 Task: Select the es2019 option in the target.
Action: Mouse moved to (28, 632)
Screenshot: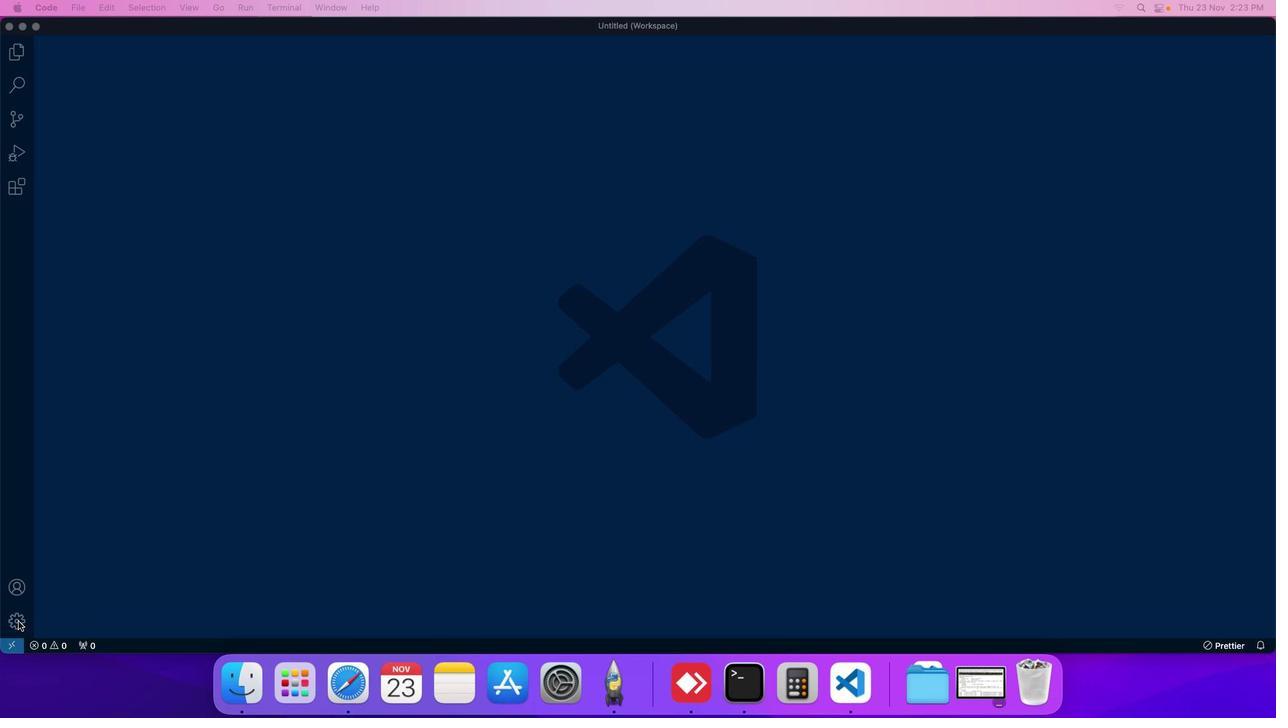 
Action: Mouse pressed left at (28, 632)
Screenshot: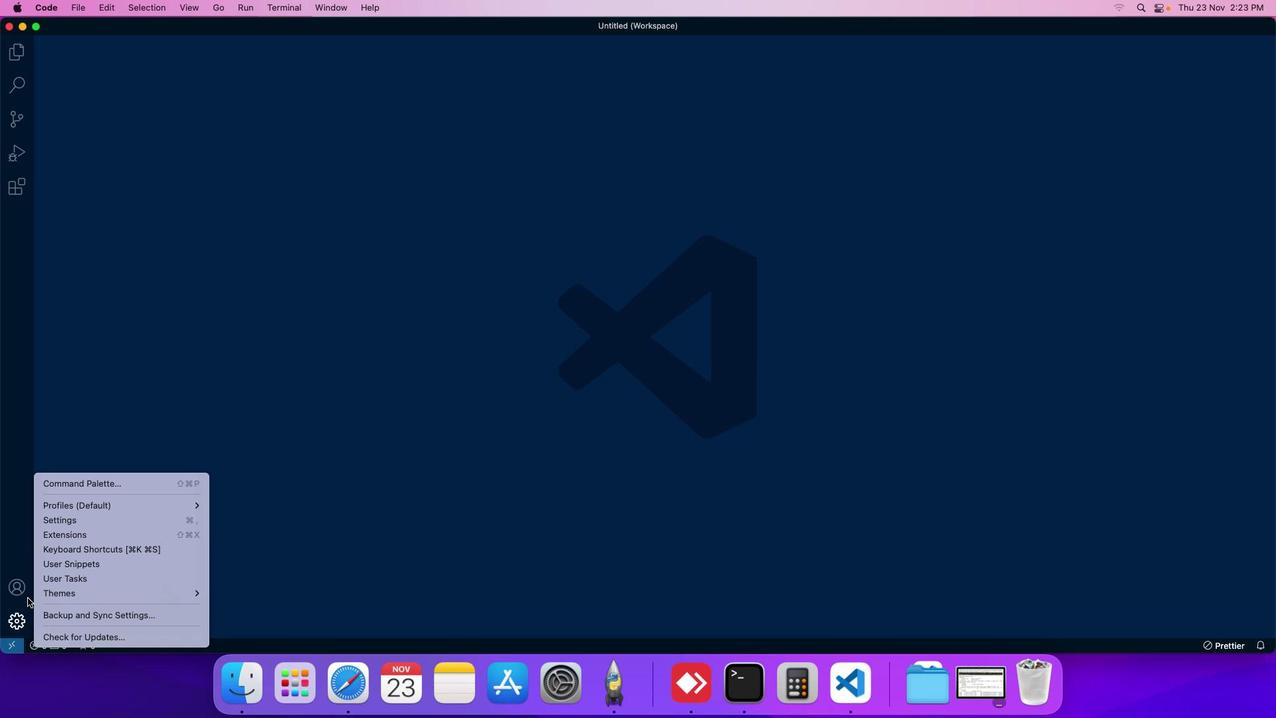 
Action: Mouse moved to (71, 526)
Screenshot: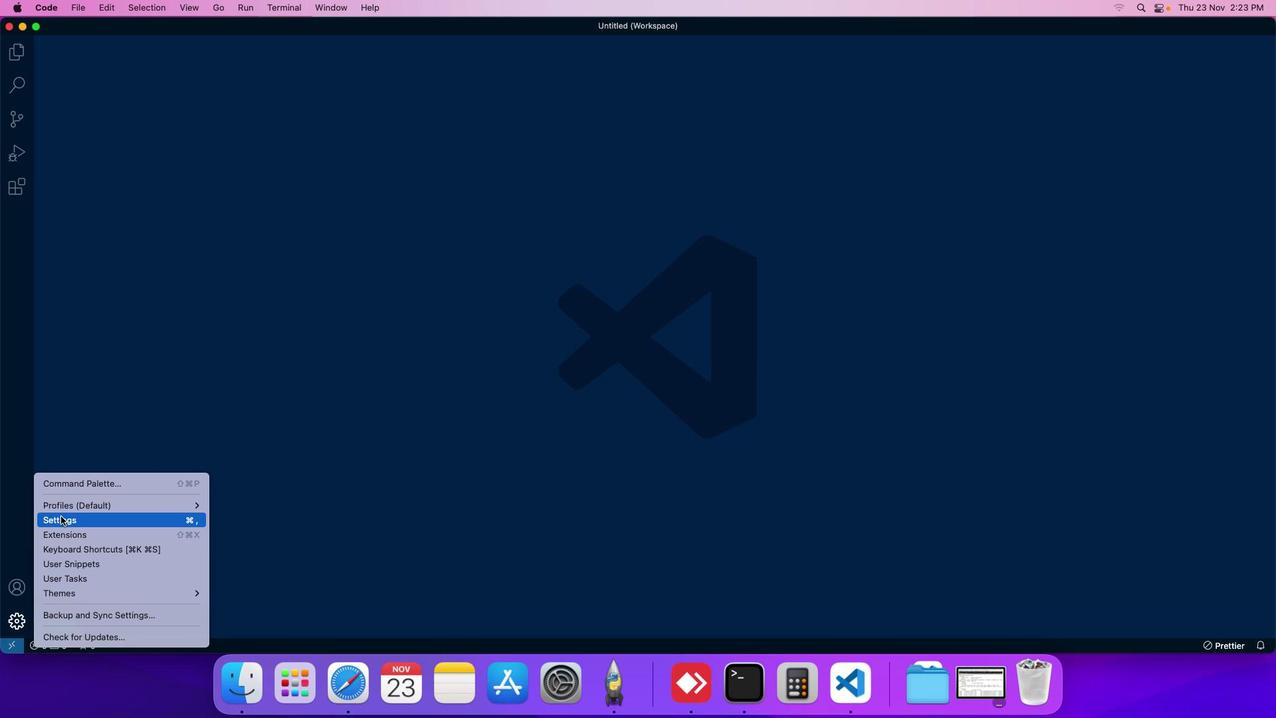 
Action: Mouse pressed left at (71, 526)
Screenshot: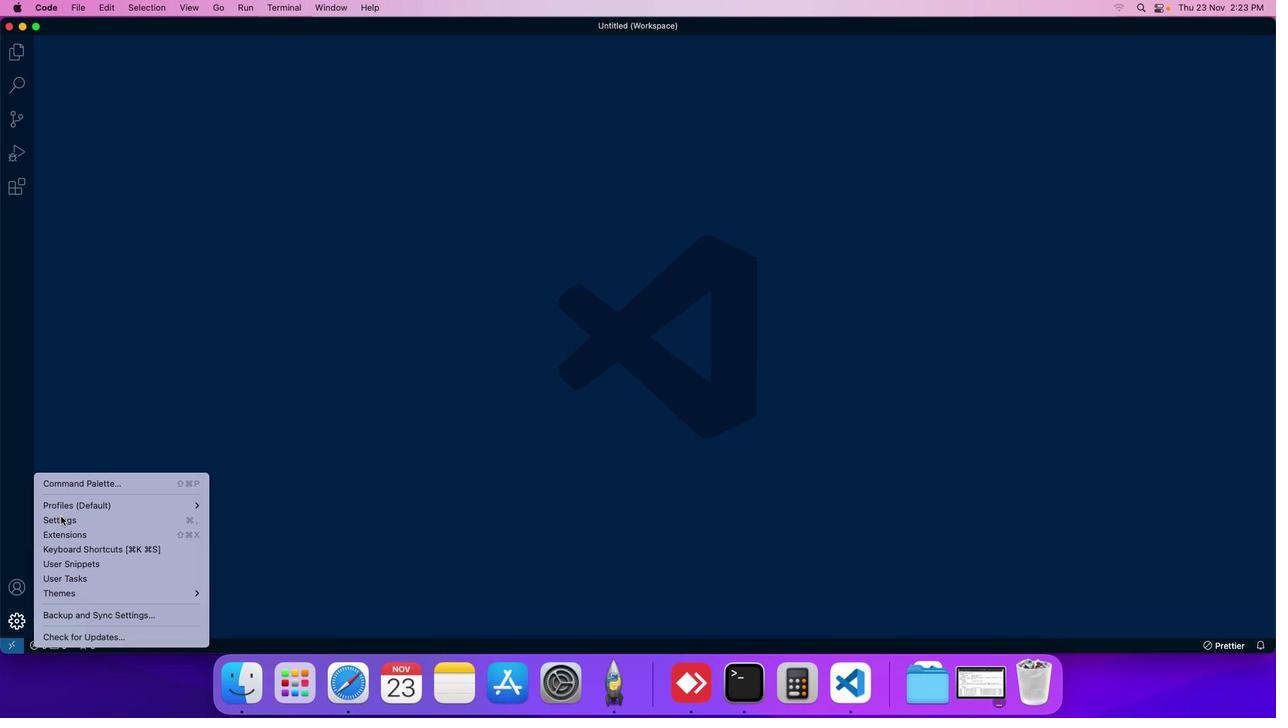 
Action: Mouse moved to (315, 112)
Screenshot: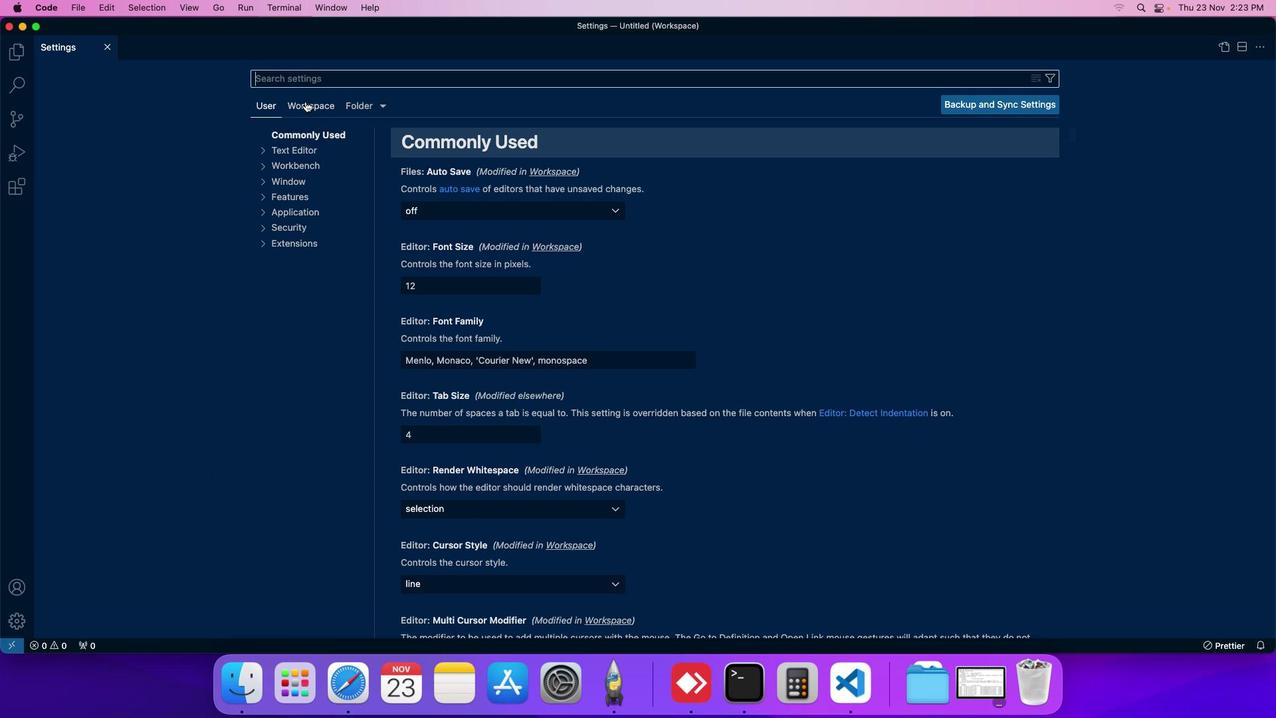 
Action: Mouse pressed left at (315, 112)
Screenshot: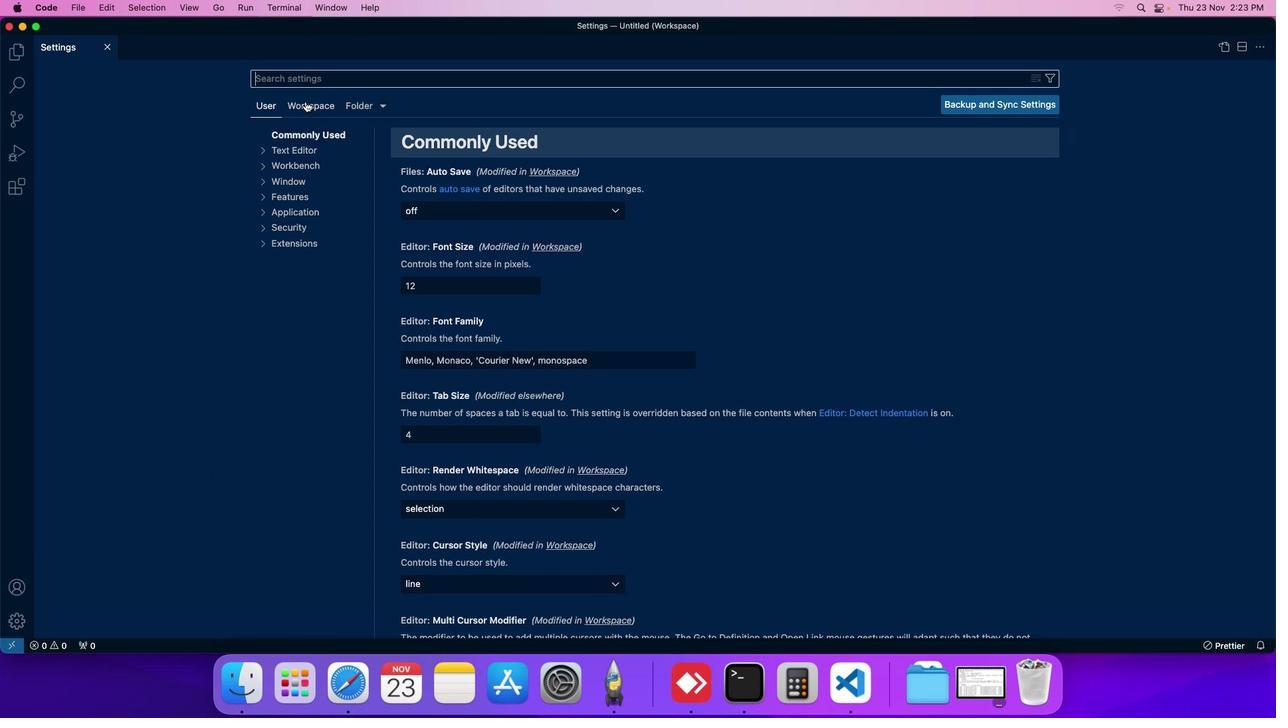 
Action: Mouse moved to (322, 237)
Screenshot: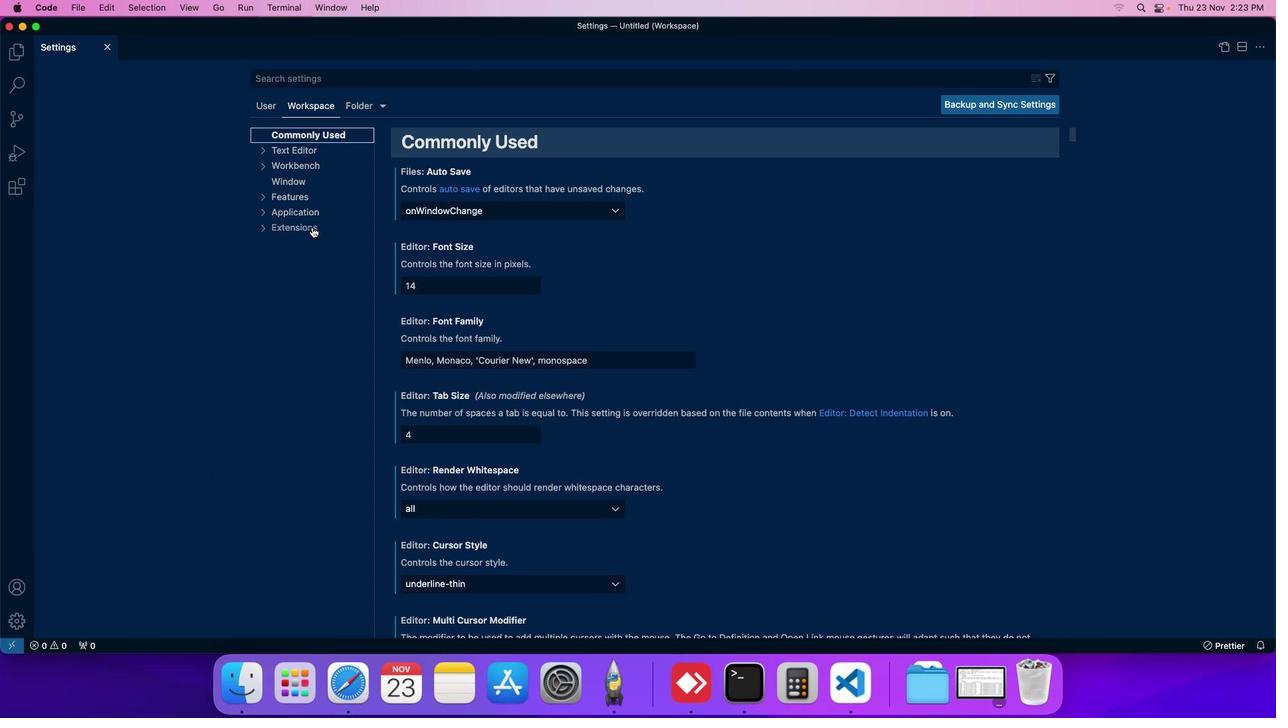 
Action: Mouse pressed left at (322, 237)
Screenshot: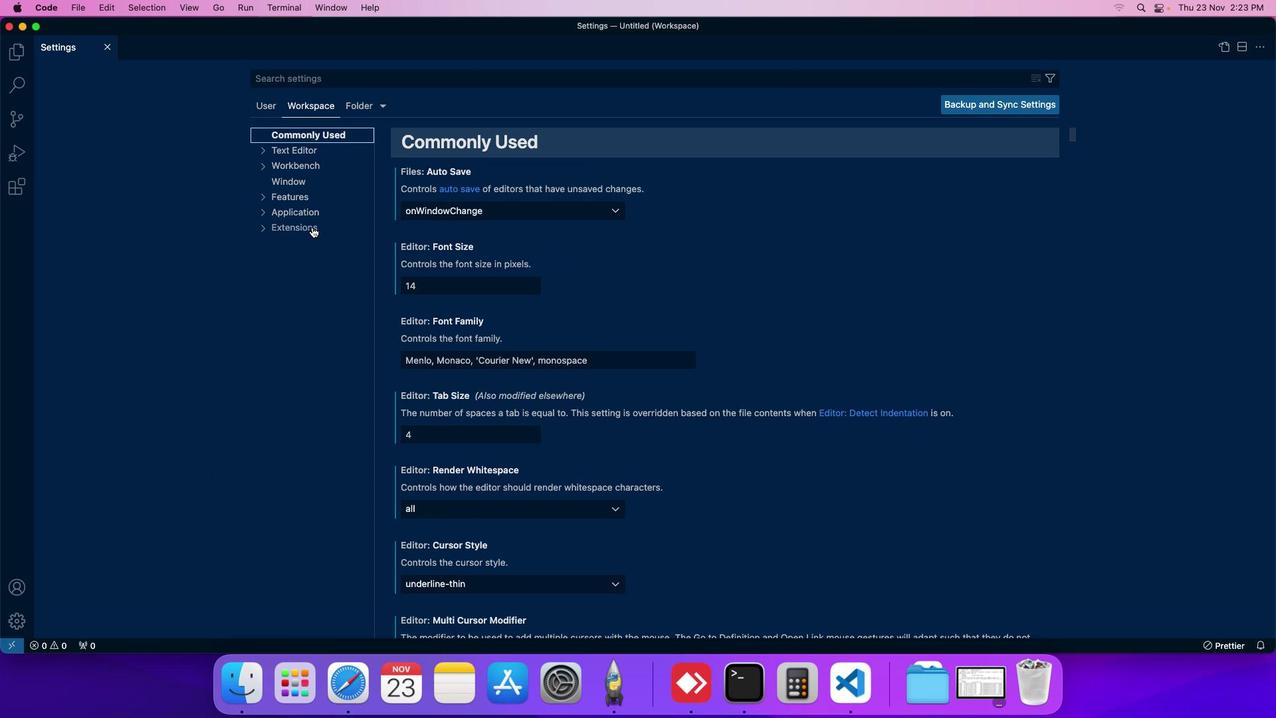 
Action: Mouse moved to (317, 577)
Screenshot: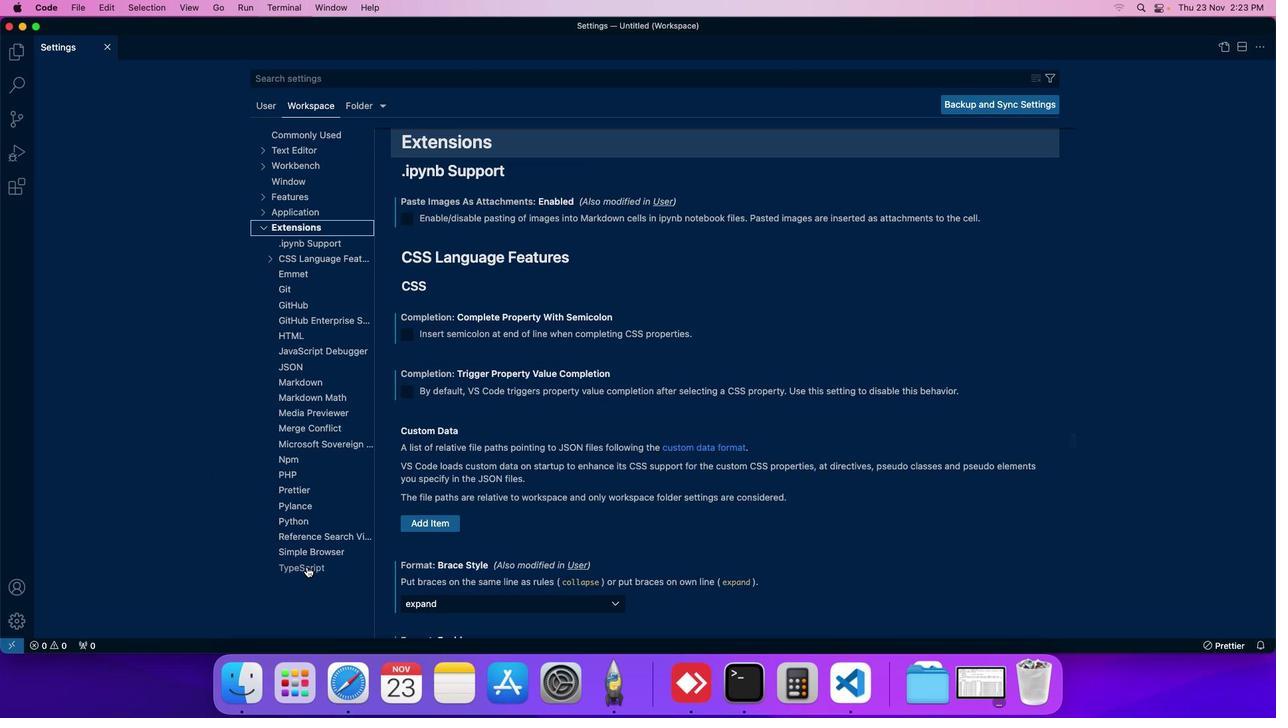 
Action: Mouse pressed left at (317, 577)
Screenshot: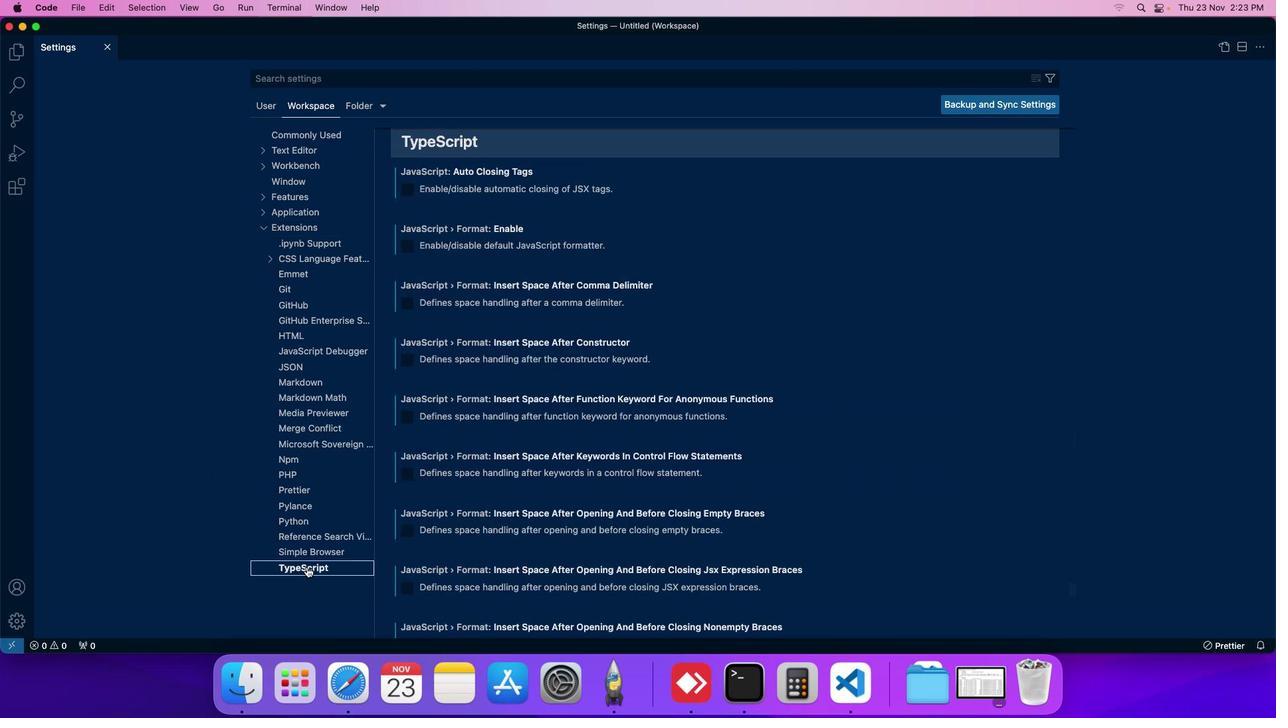 
Action: Mouse moved to (469, 533)
Screenshot: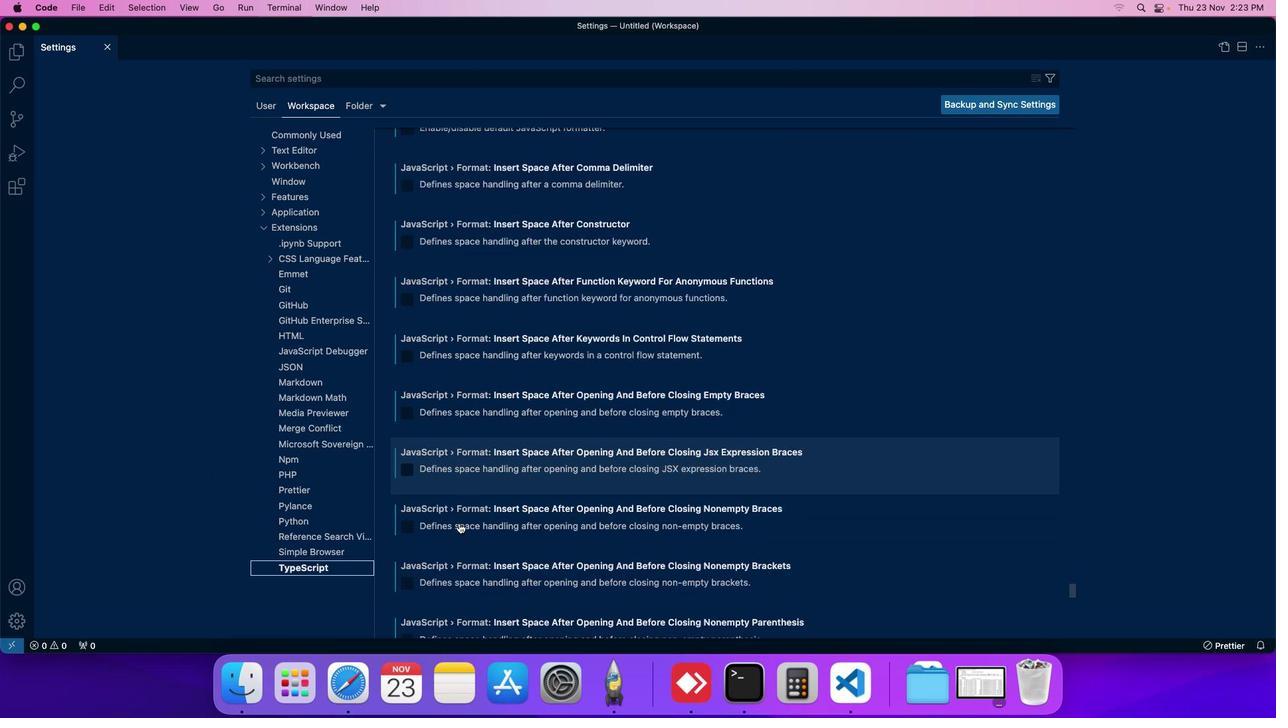 
Action: Mouse scrolled (469, 533) with delta (10, 9)
Screenshot: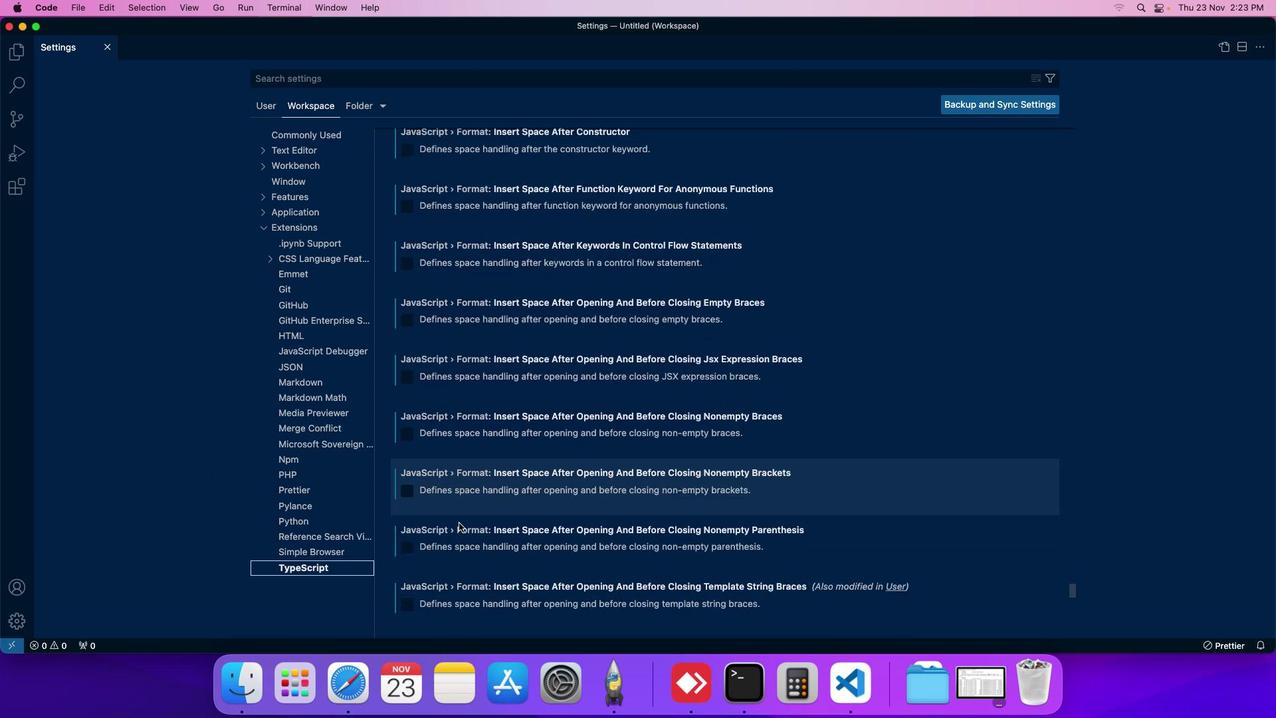
Action: Mouse scrolled (469, 533) with delta (10, 9)
Screenshot: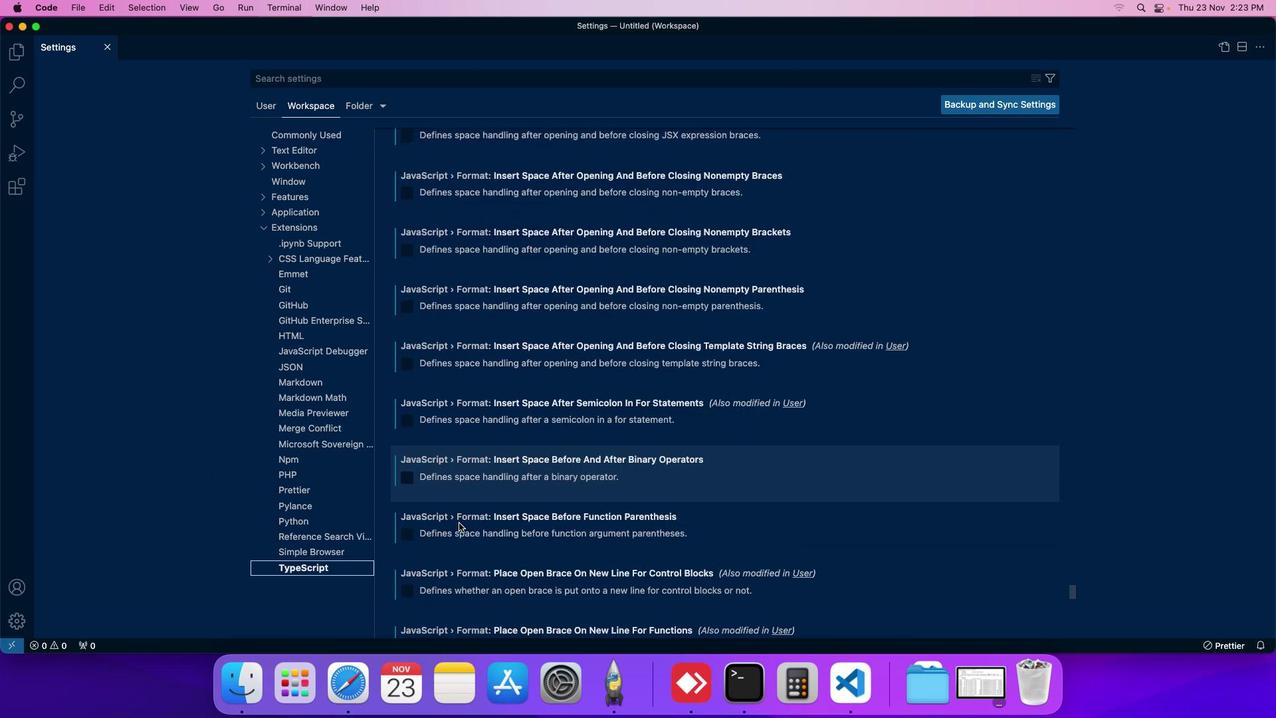 
Action: Mouse scrolled (469, 533) with delta (10, 9)
Screenshot: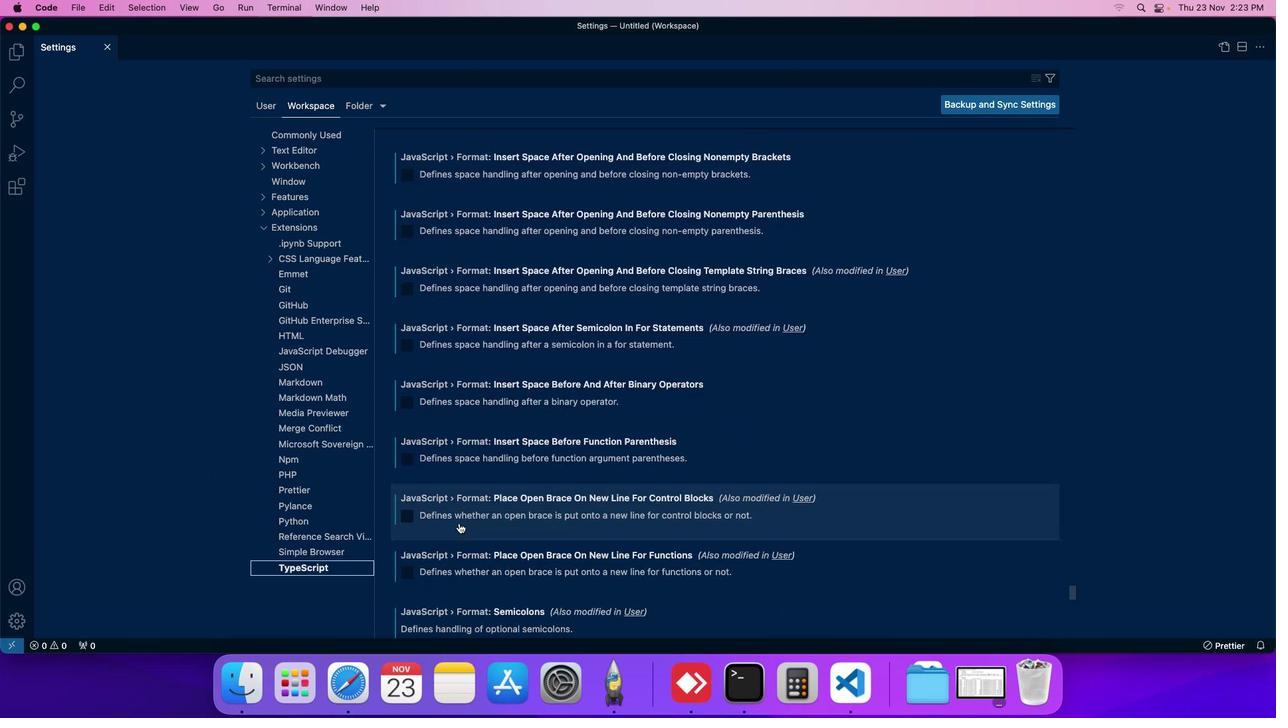 
Action: Mouse scrolled (469, 533) with delta (10, 9)
Screenshot: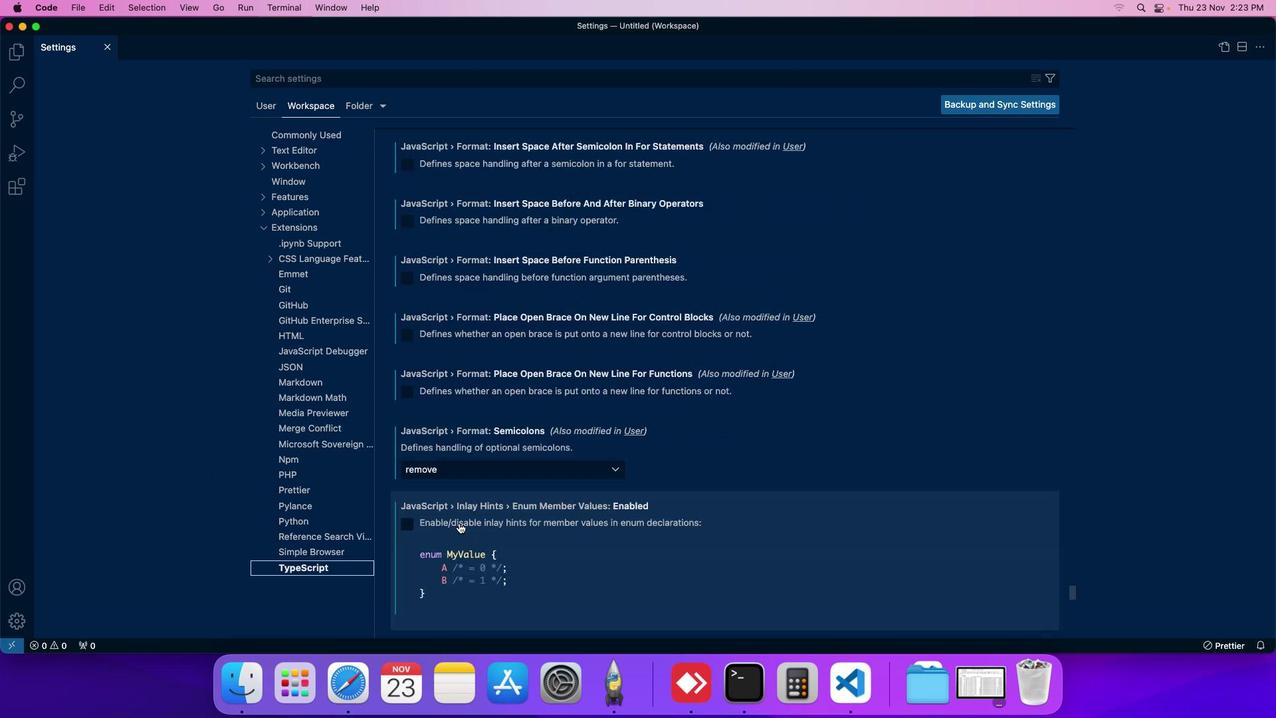 
Action: Mouse scrolled (469, 533) with delta (10, 9)
Screenshot: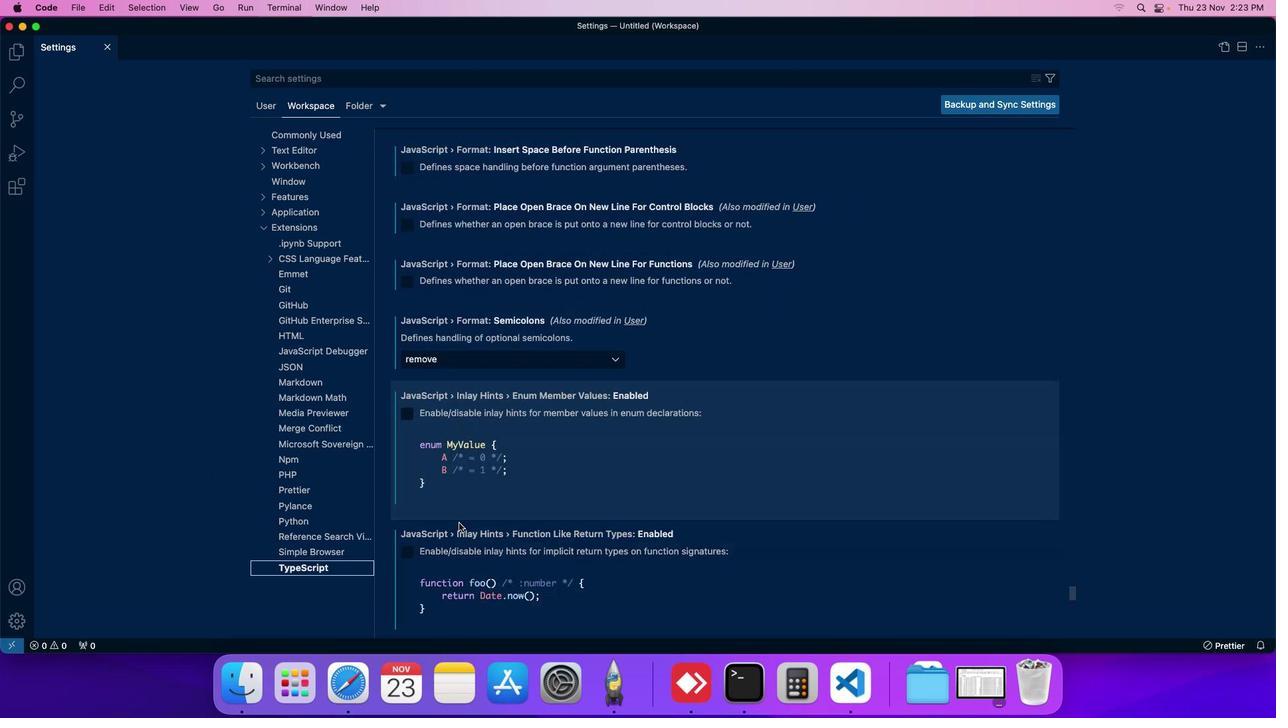
Action: Mouse scrolled (469, 533) with delta (10, 9)
Screenshot: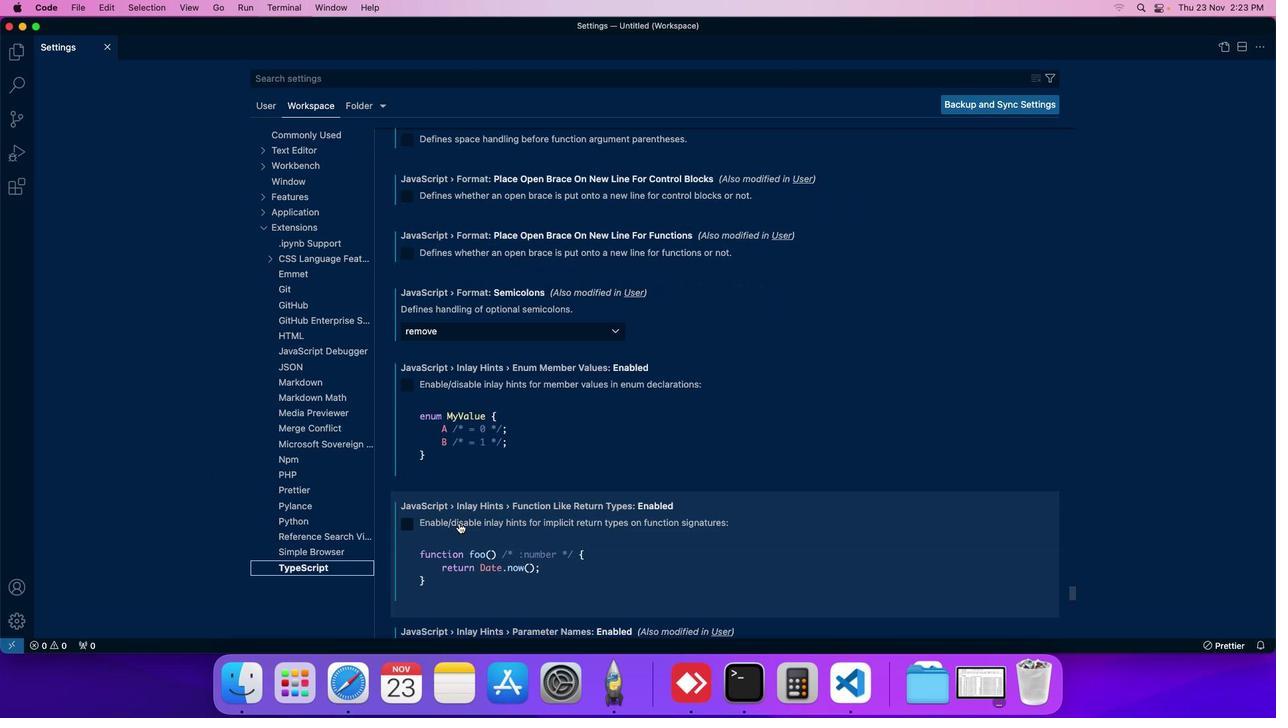 
Action: Mouse scrolled (469, 533) with delta (10, 9)
Screenshot: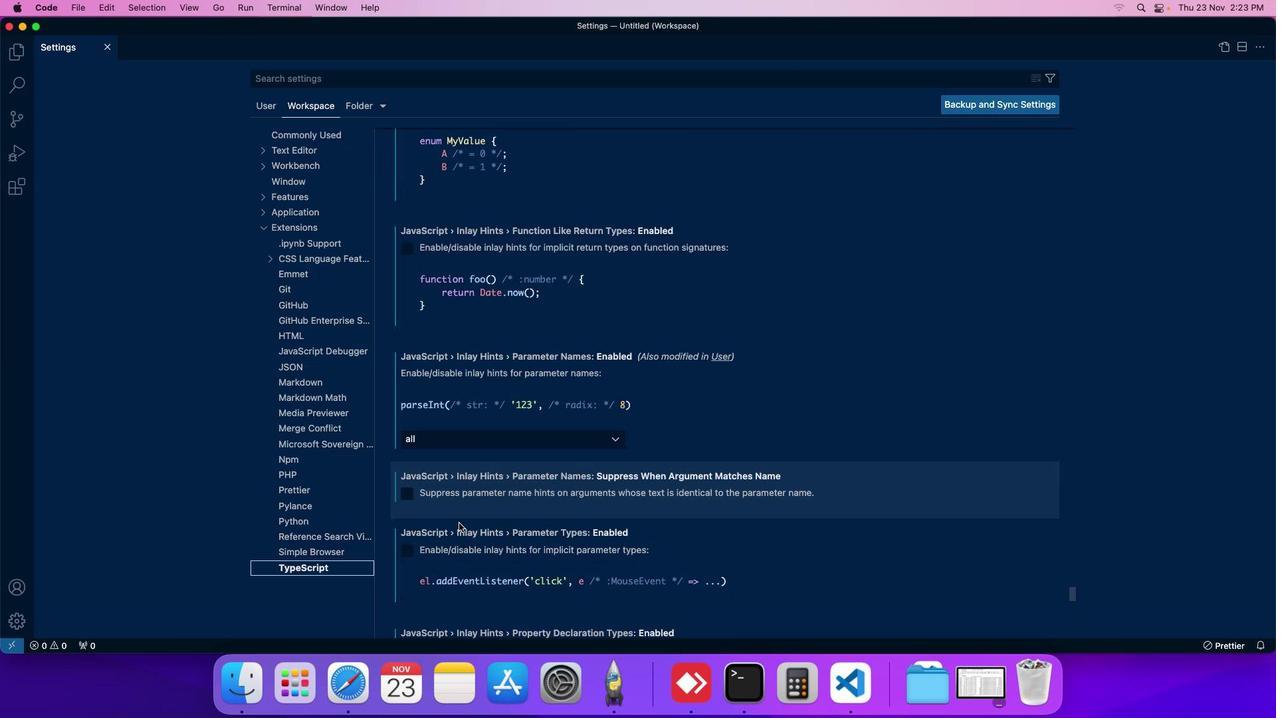 
Action: Mouse scrolled (469, 533) with delta (10, 9)
Screenshot: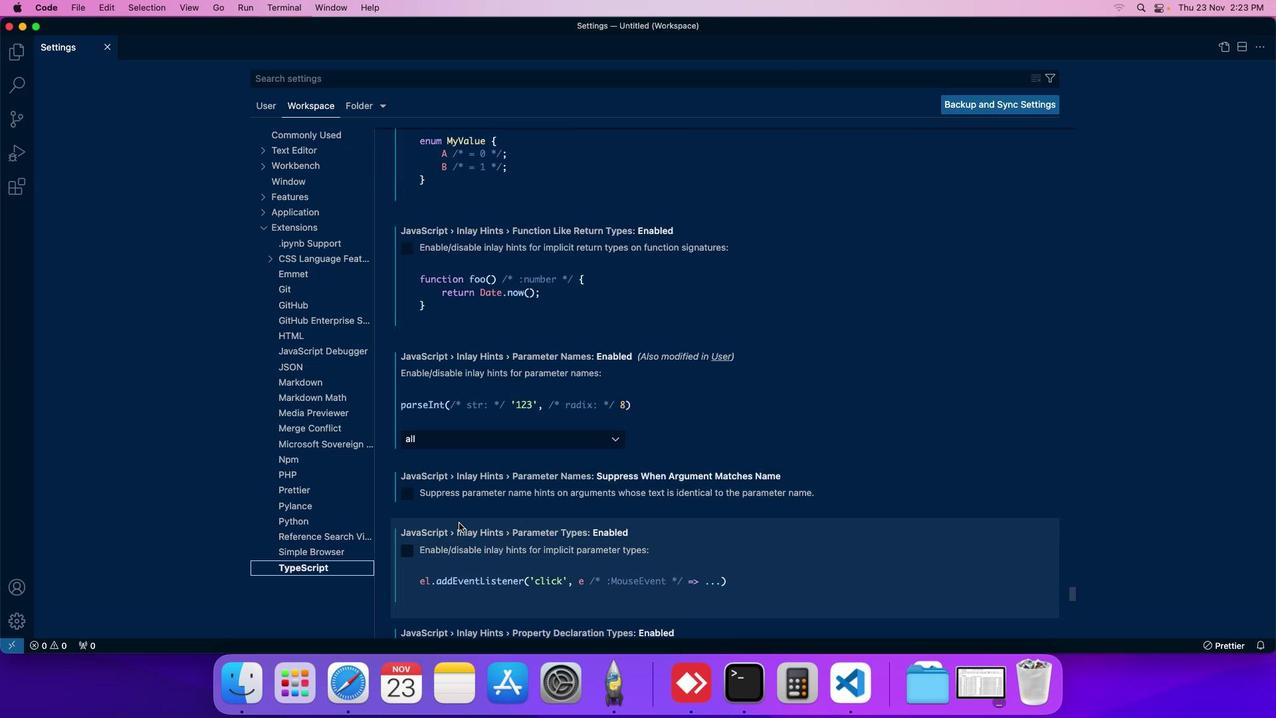 
Action: Mouse scrolled (469, 533) with delta (10, 9)
Screenshot: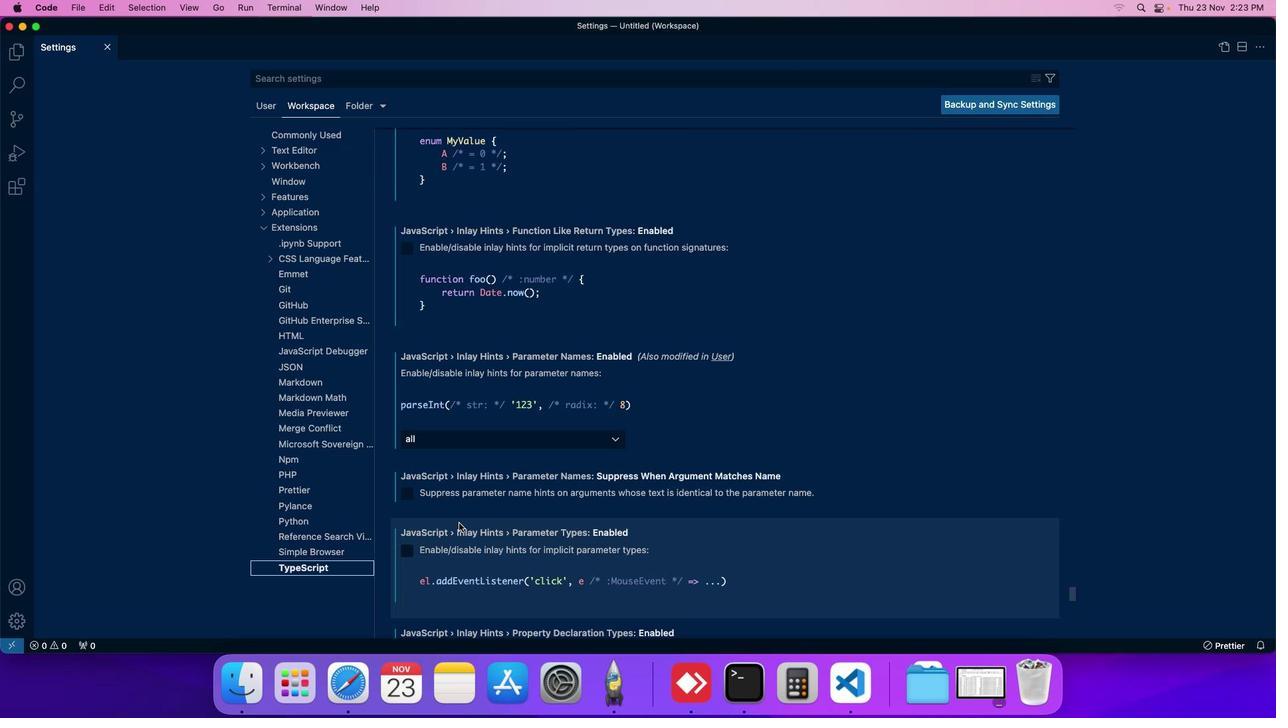 
Action: Mouse scrolled (469, 533) with delta (10, 9)
Screenshot: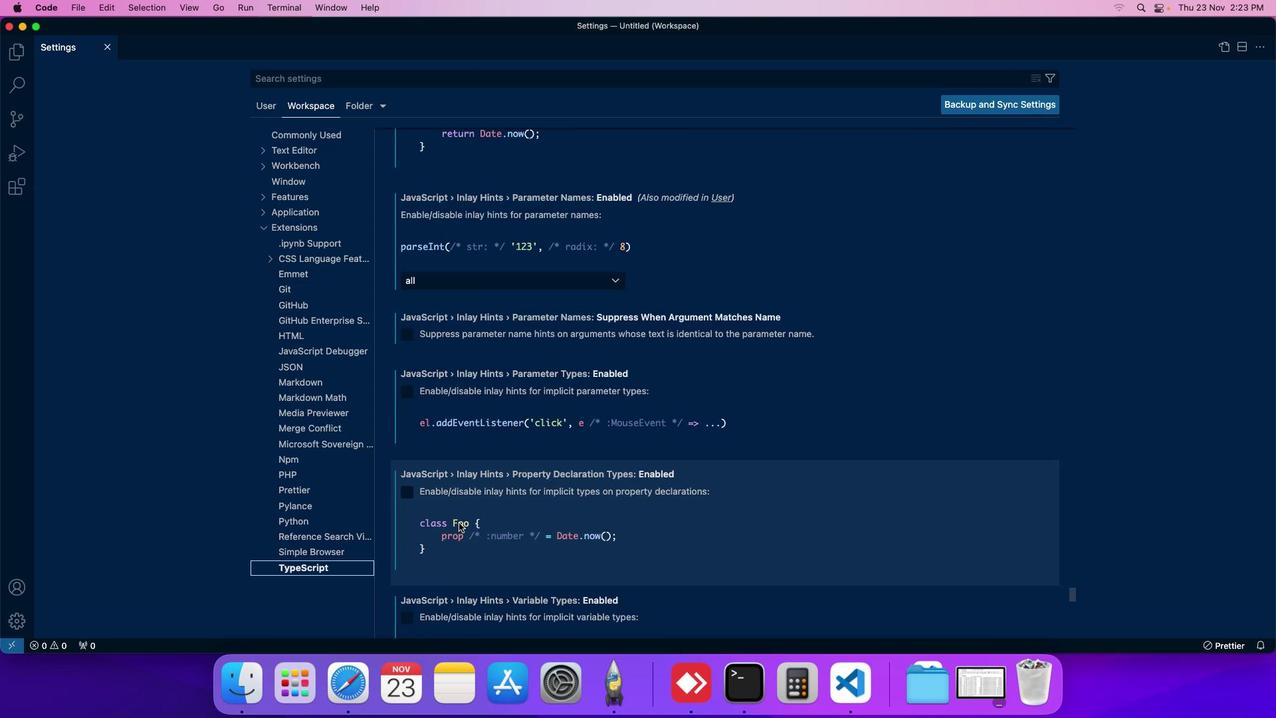 
Action: Mouse scrolled (469, 533) with delta (10, 9)
Screenshot: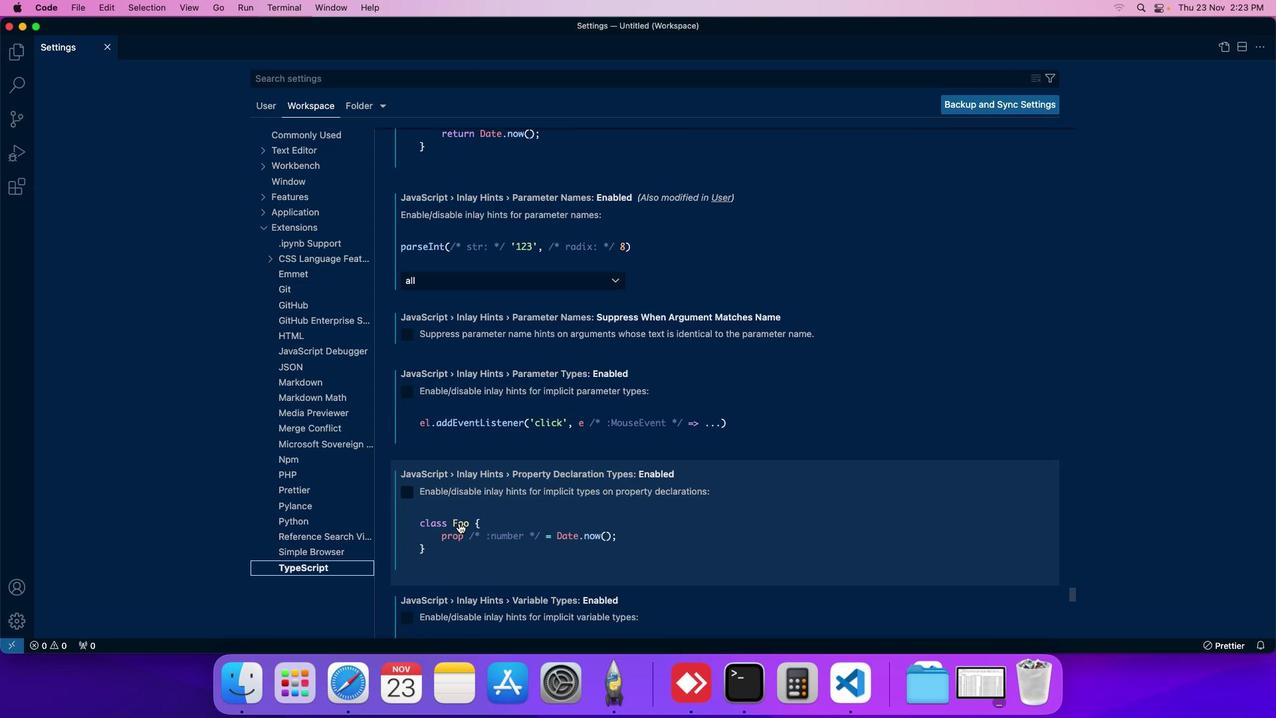 
Action: Mouse scrolled (469, 533) with delta (10, 9)
Screenshot: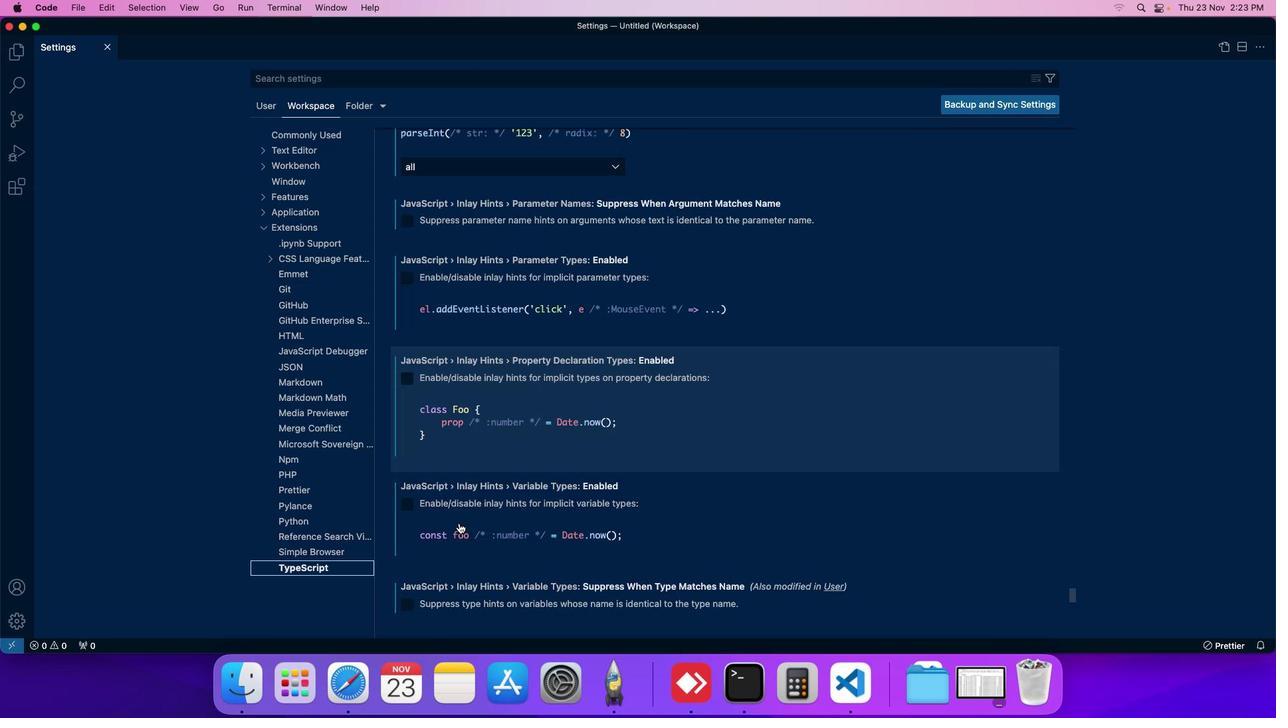
Action: Mouse scrolled (469, 533) with delta (10, 9)
Screenshot: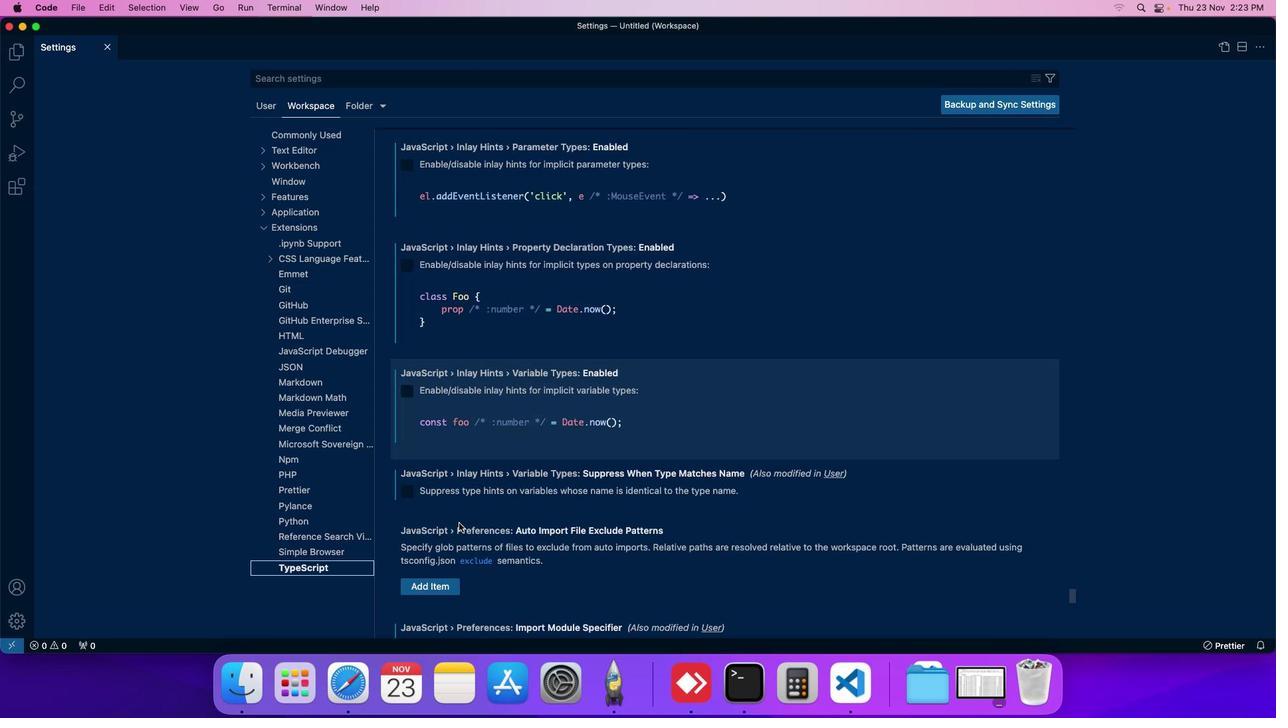 
Action: Mouse scrolled (469, 533) with delta (10, 9)
Screenshot: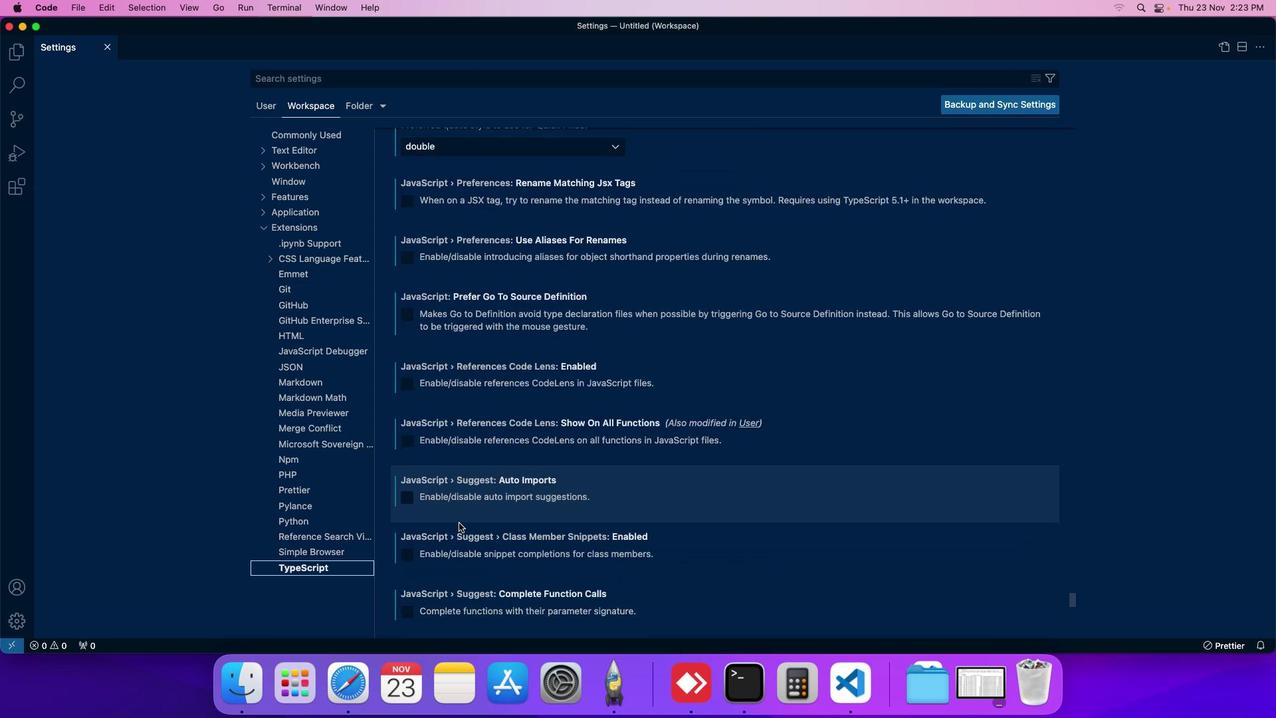 
Action: Mouse scrolled (469, 533) with delta (10, 9)
Screenshot: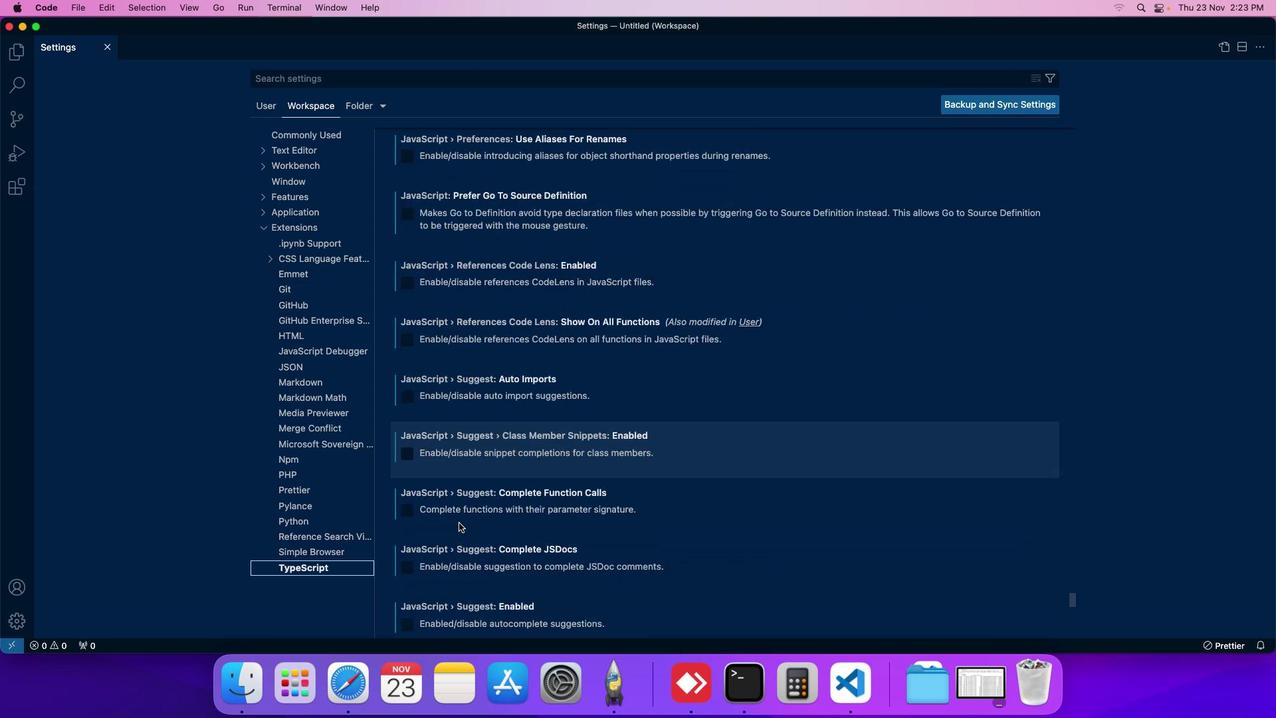 
Action: Mouse scrolled (469, 533) with delta (10, 9)
Screenshot: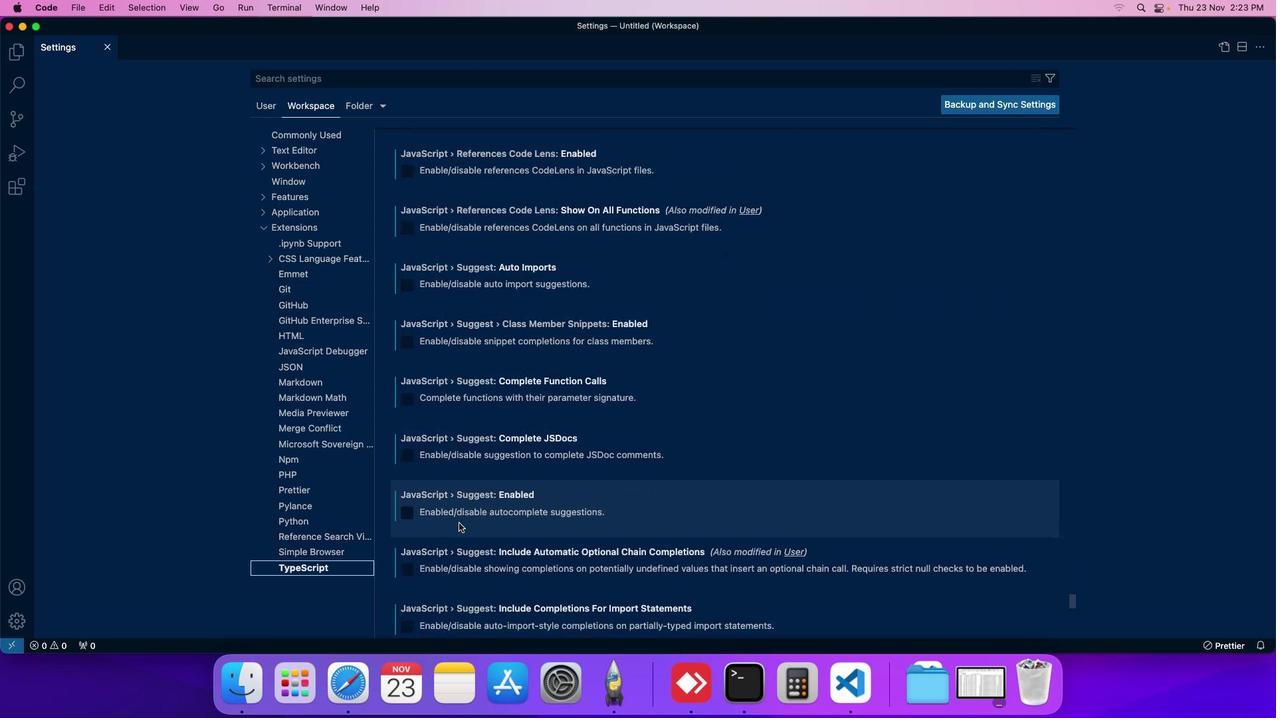 
Action: Mouse scrolled (469, 533) with delta (10, 9)
Screenshot: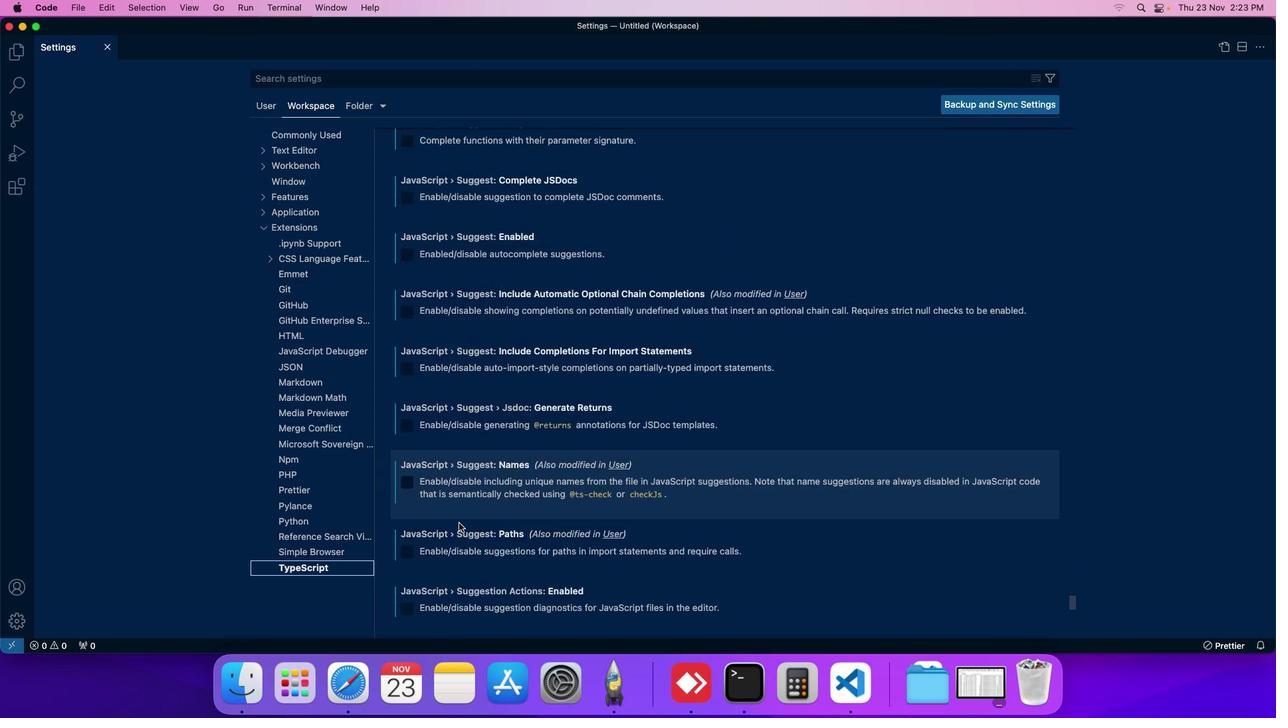 
Action: Mouse scrolled (469, 533) with delta (10, 9)
Screenshot: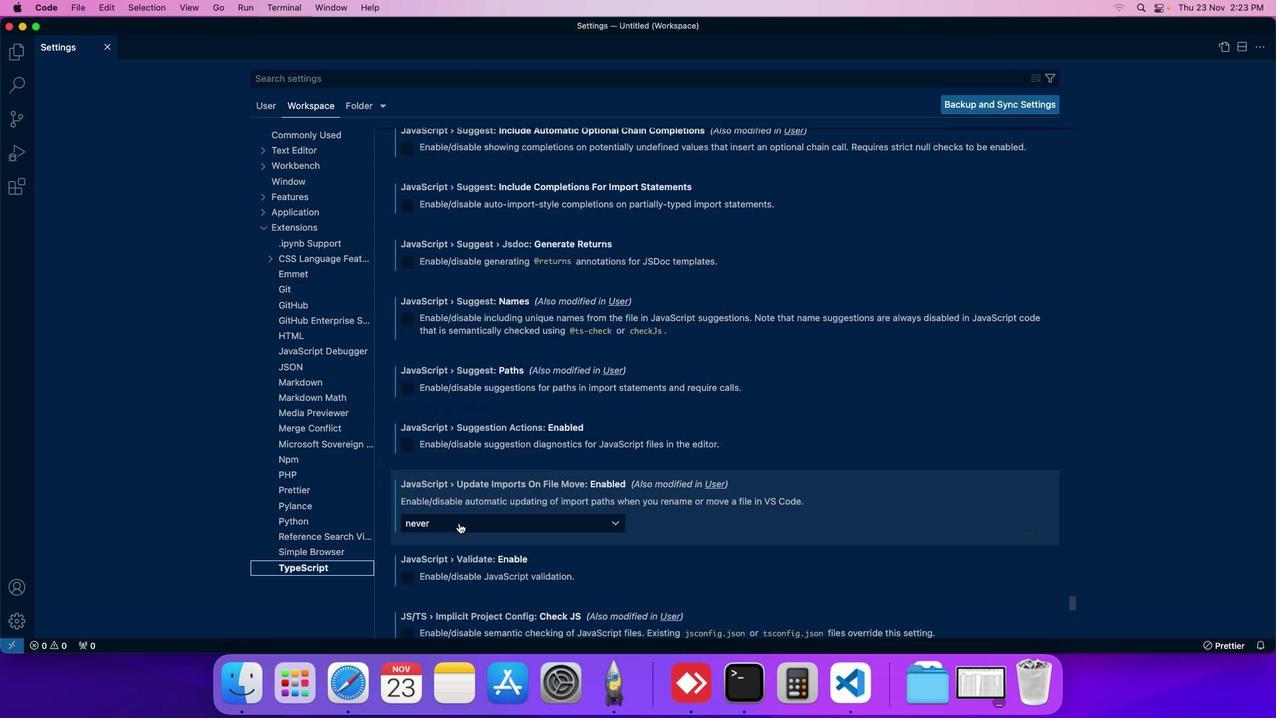 
Action: Mouse scrolled (469, 533) with delta (10, 9)
Screenshot: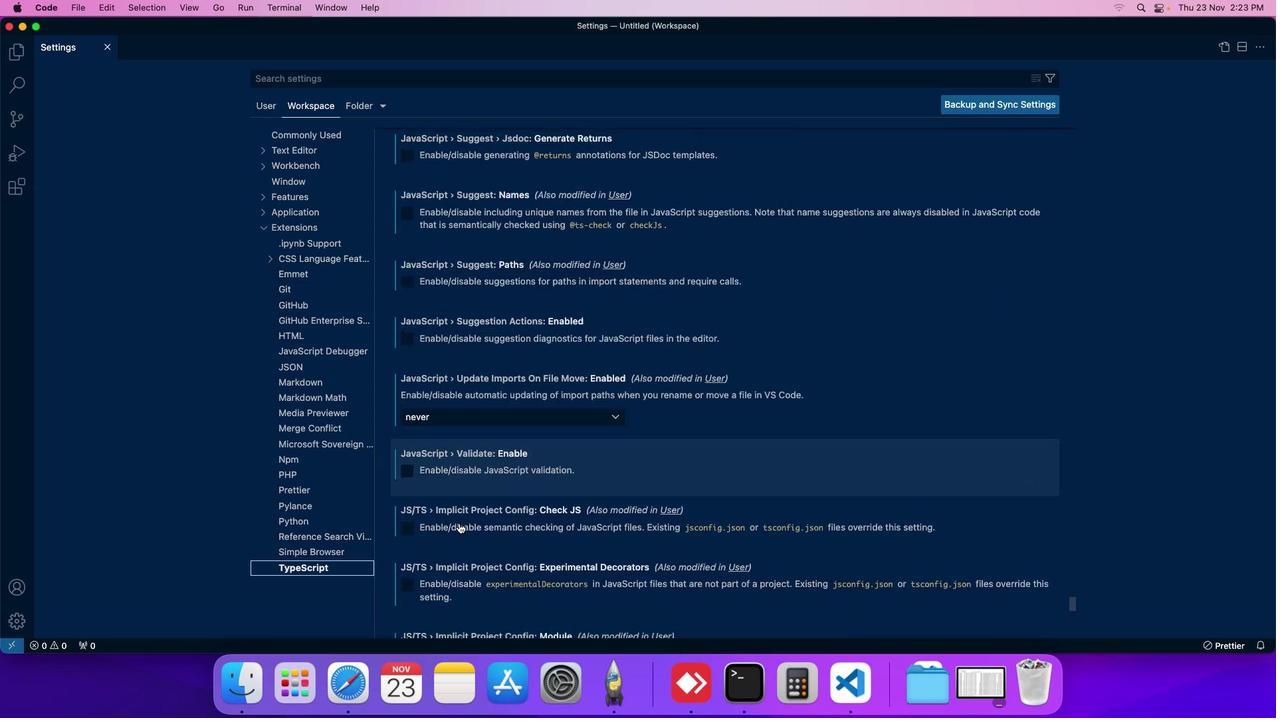 
Action: Mouse scrolled (469, 533) with delta (10, 9)
Screenshot: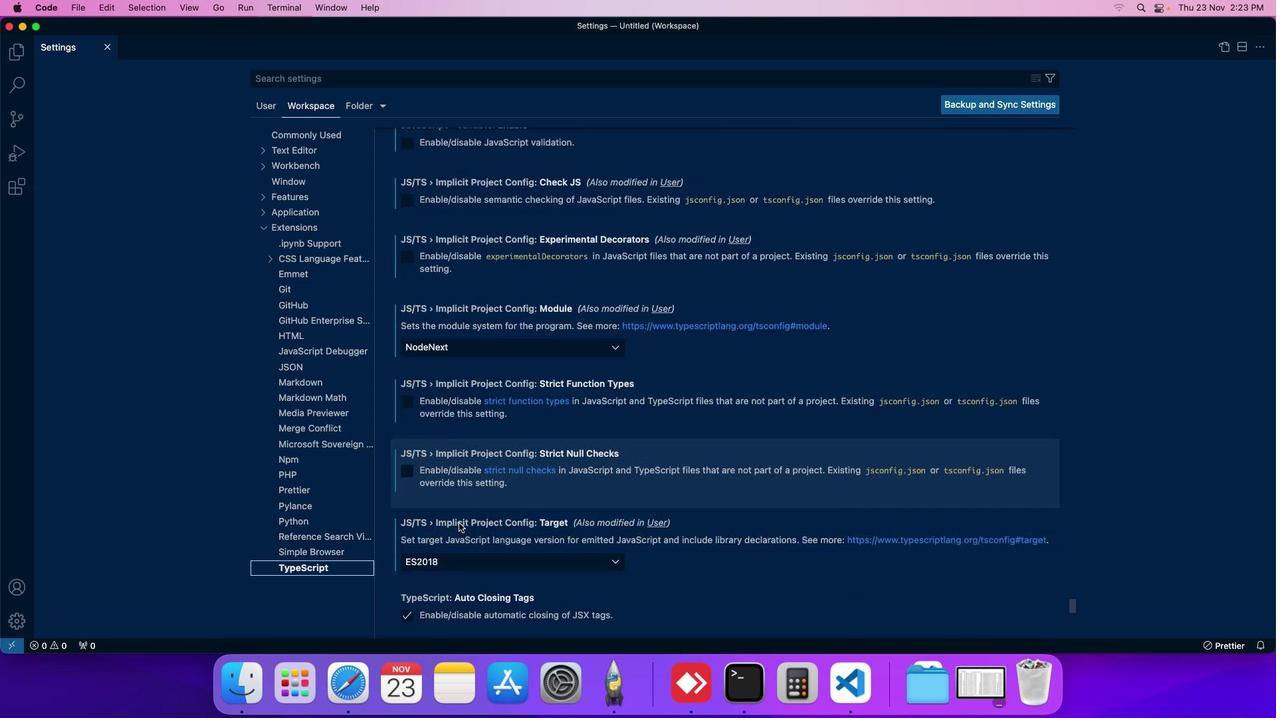 
Action: Mouse scrolled (469, 533) with delta (10, 9)
Screenshot: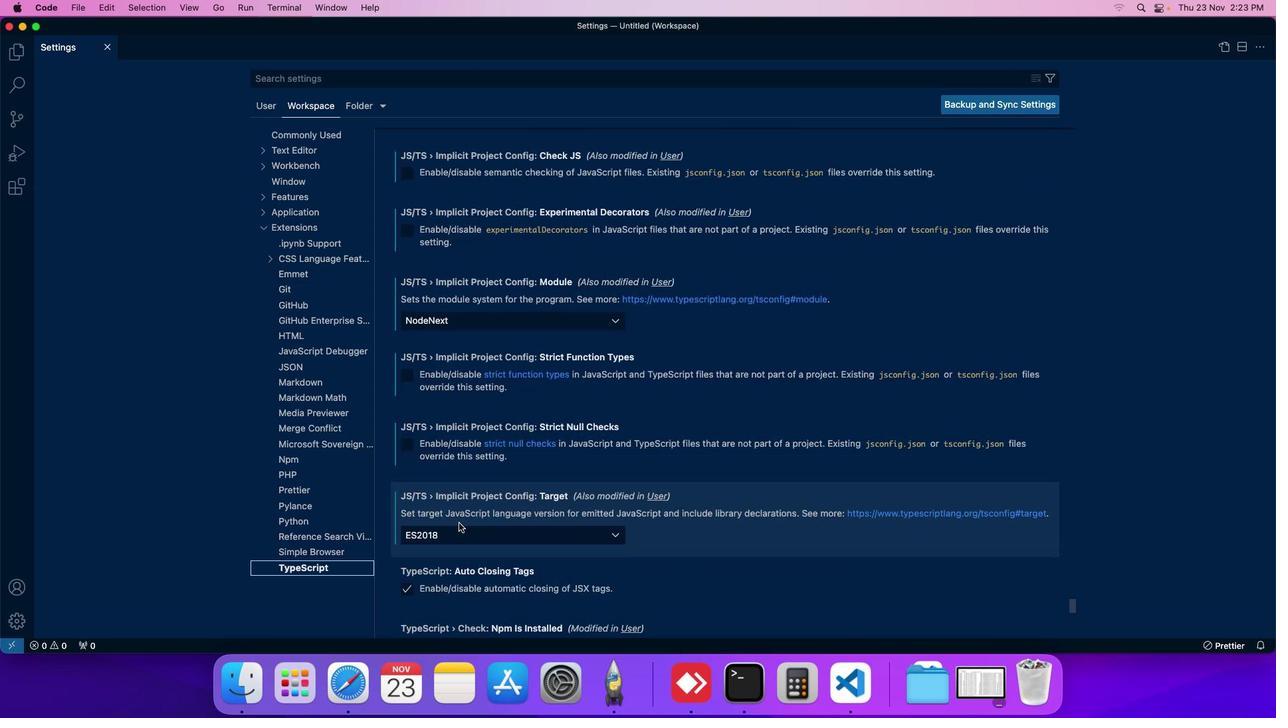 
Action: Mouse scrolled (469, 533) with delta (10, 9)
Screenshot: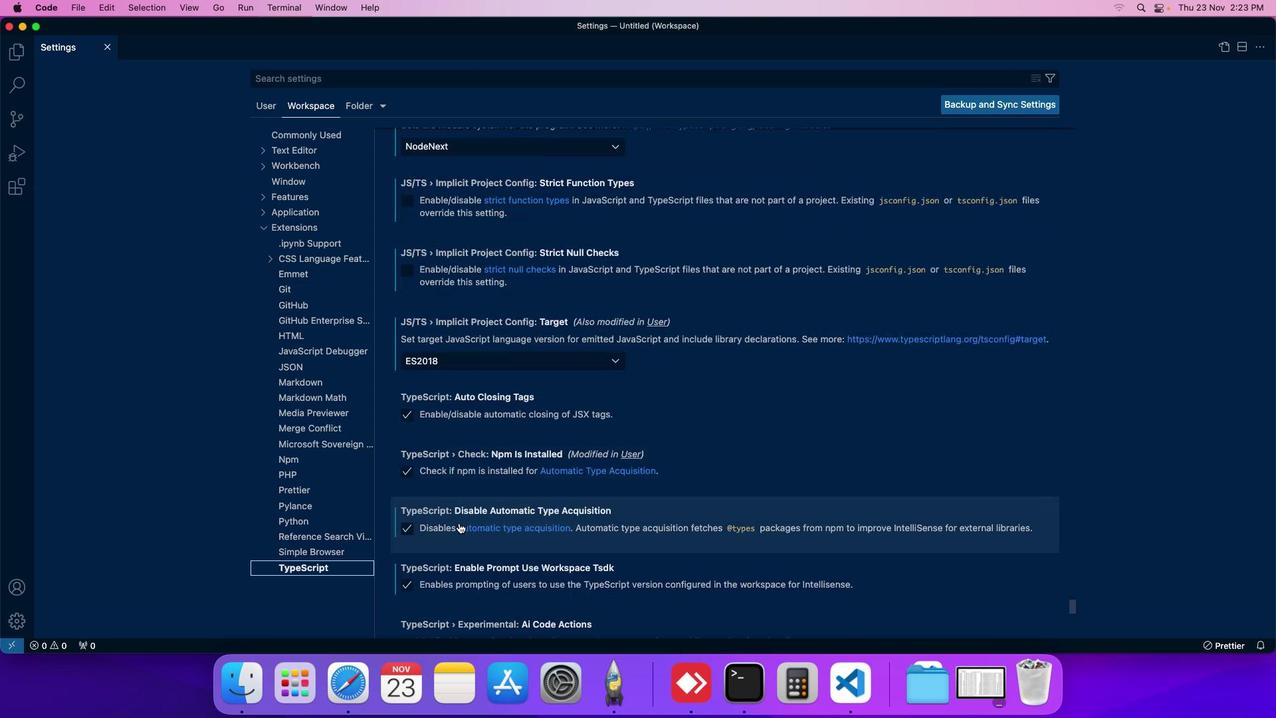 
Action: Mouse moved to (521, 376)
Screenshot: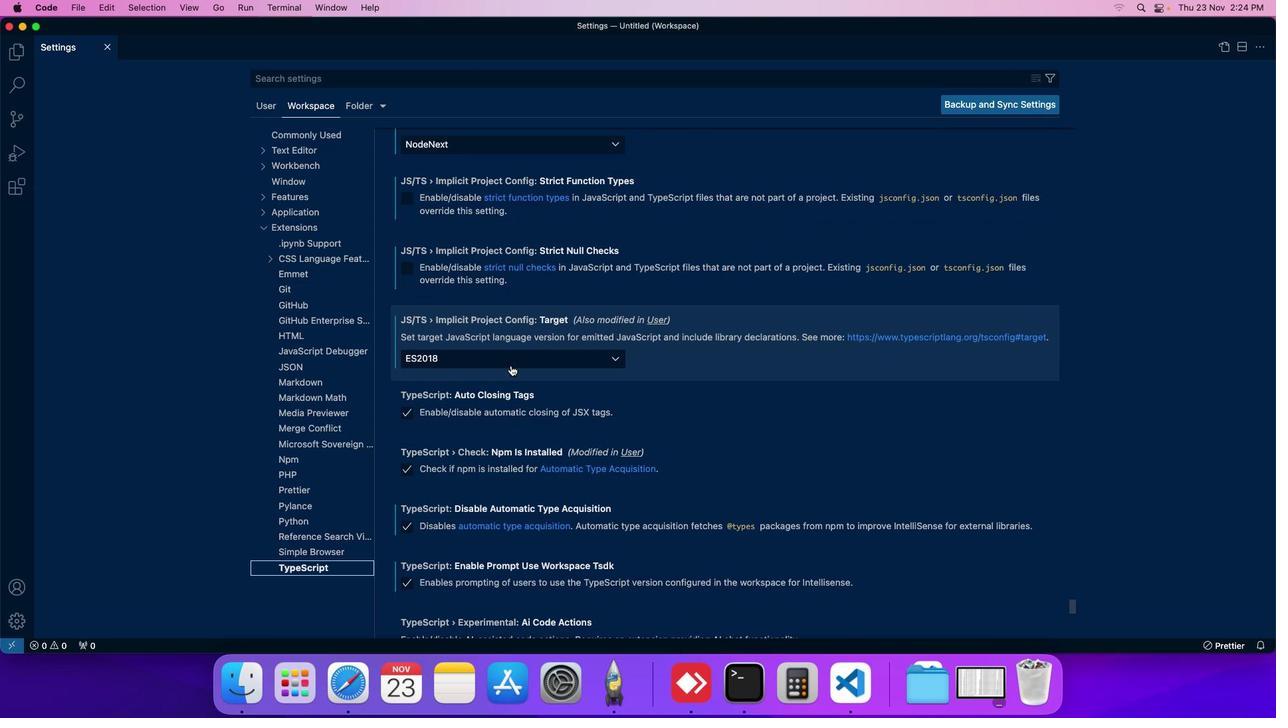 
Action: Mouse pressed left at (521, 376)
Screenshot: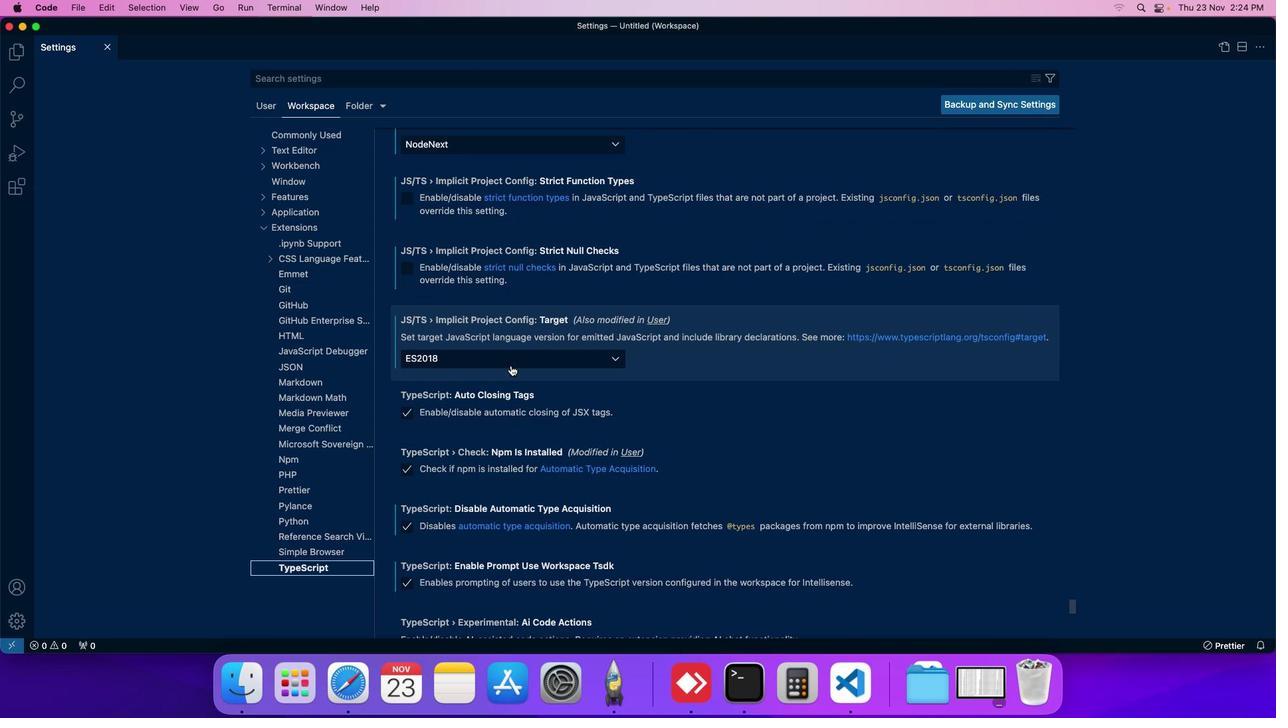 
Action: Mouse moved to (452, 494)
Screenshot: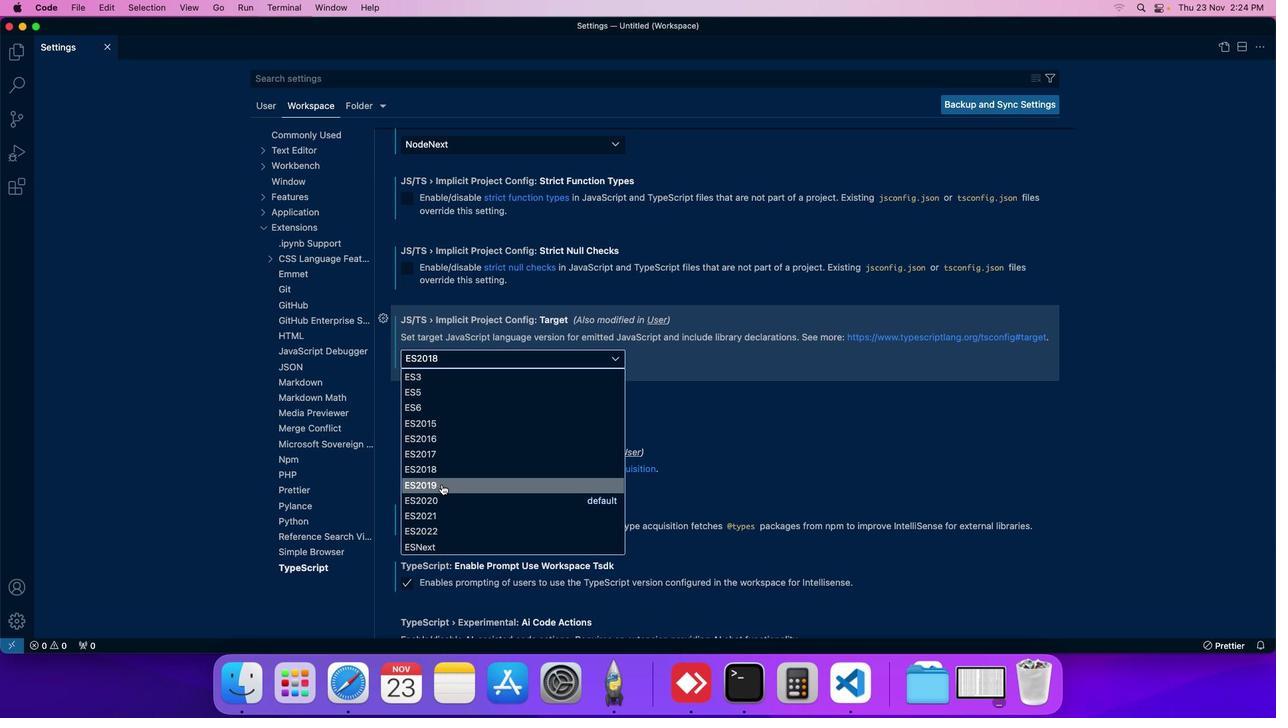
Action: Mouse pressed left at (452, 494)
Screenshot: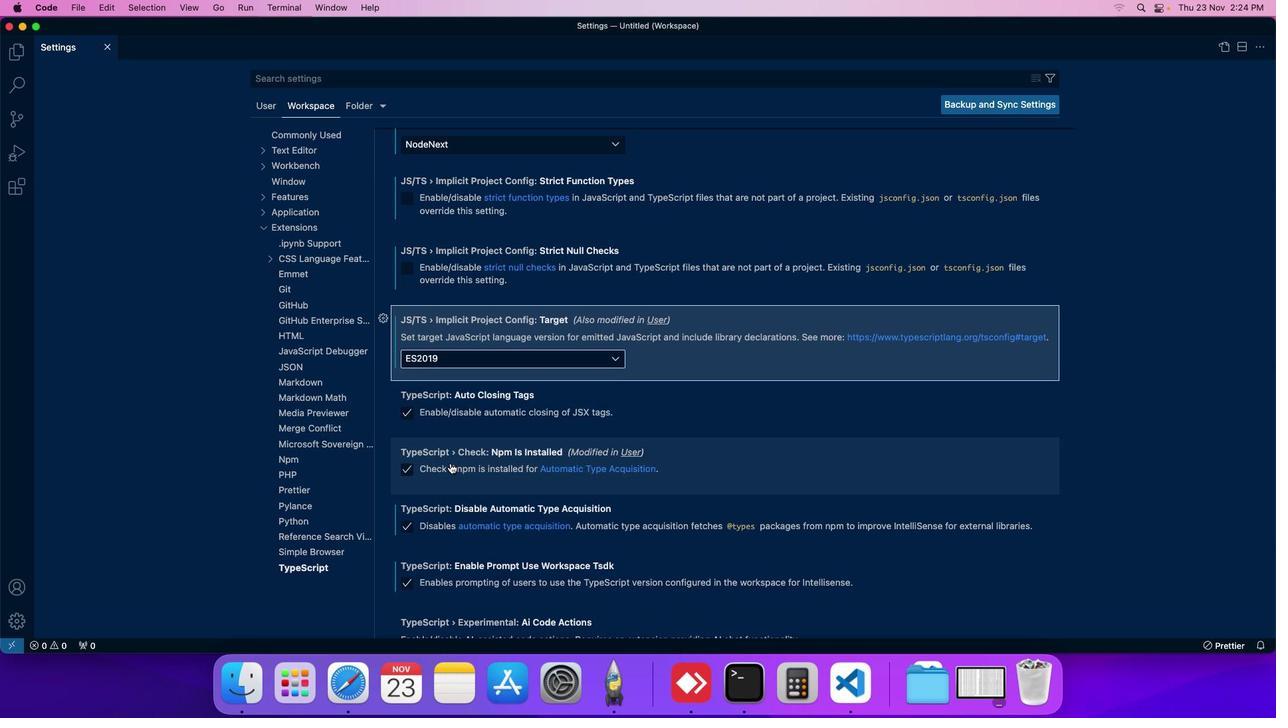 
Action: Mouse moved to (492, 369)
Screenshot: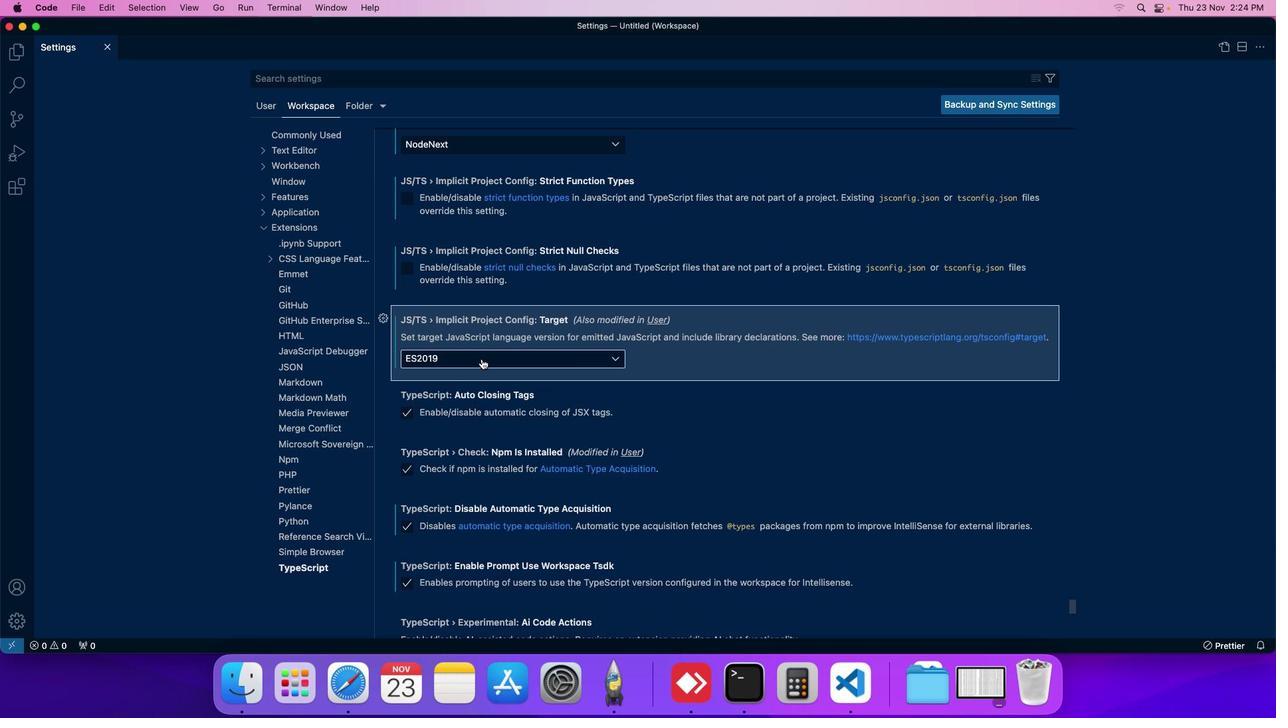 
